 Task: Create a scrum project Celerity. Add to scrum project Celerity a team member softage.4@softage.net and assign as Project Lead. Add to scrum project Celerity a team member softage.1@softage.net
Action: Mouse moved to (175, 44)
Screenshot: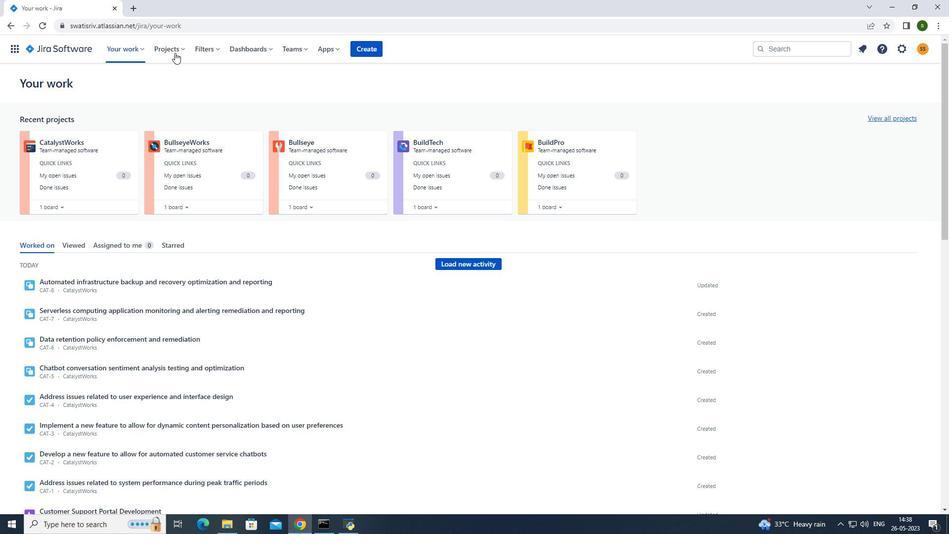 
Action: Mouse pressed left at (175, 44)
Screenshot: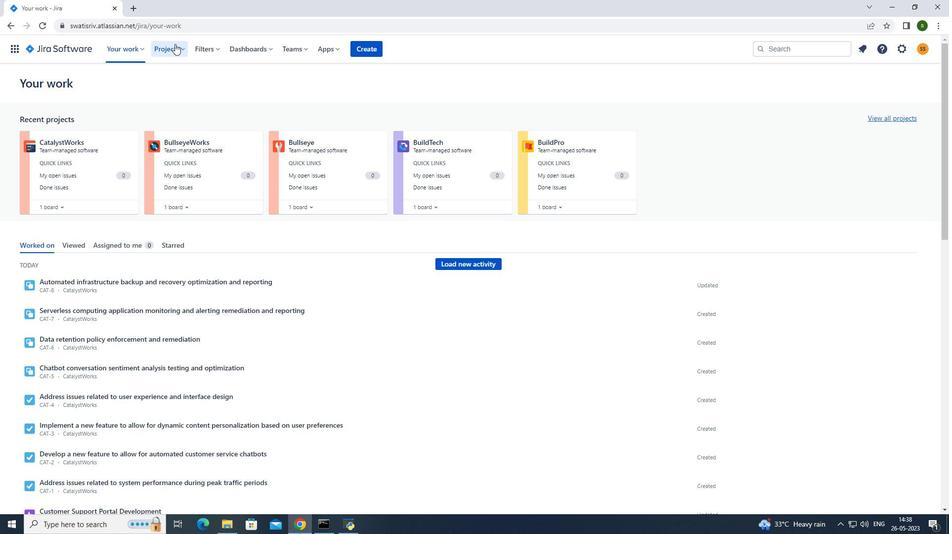 
Action: Mouse moved to (179, 242)
Screenshot: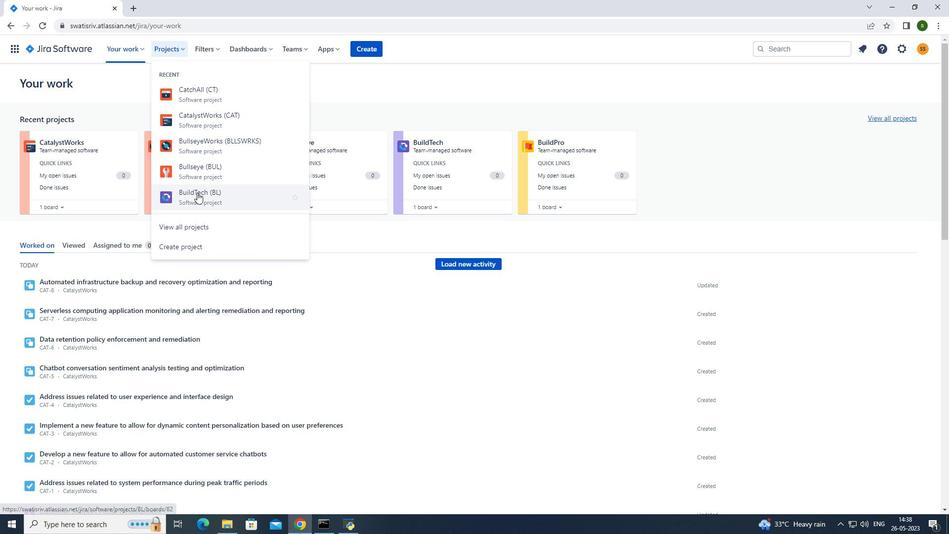 
Action: Mouse pressed left at (179, 242)
Screenshot: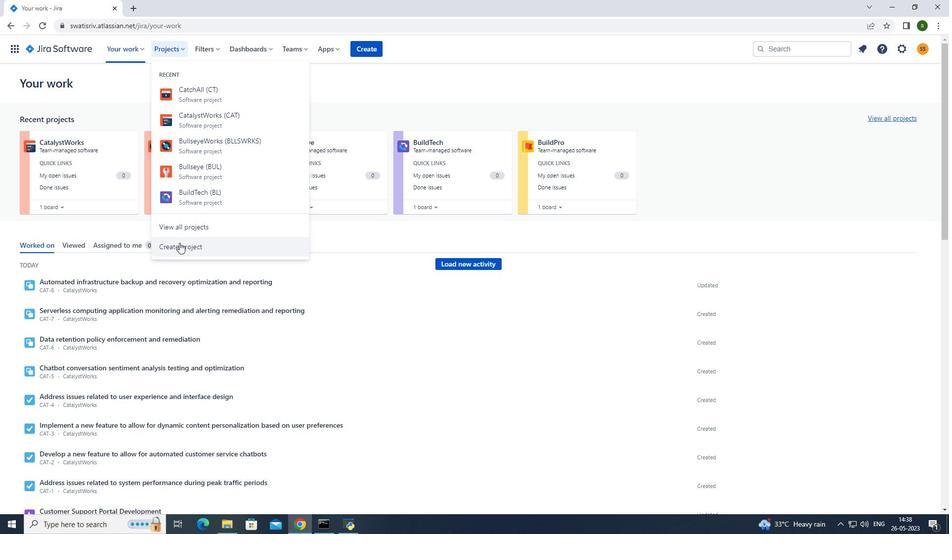 
Action: Mouse moved to (566, 234)
Screenshot: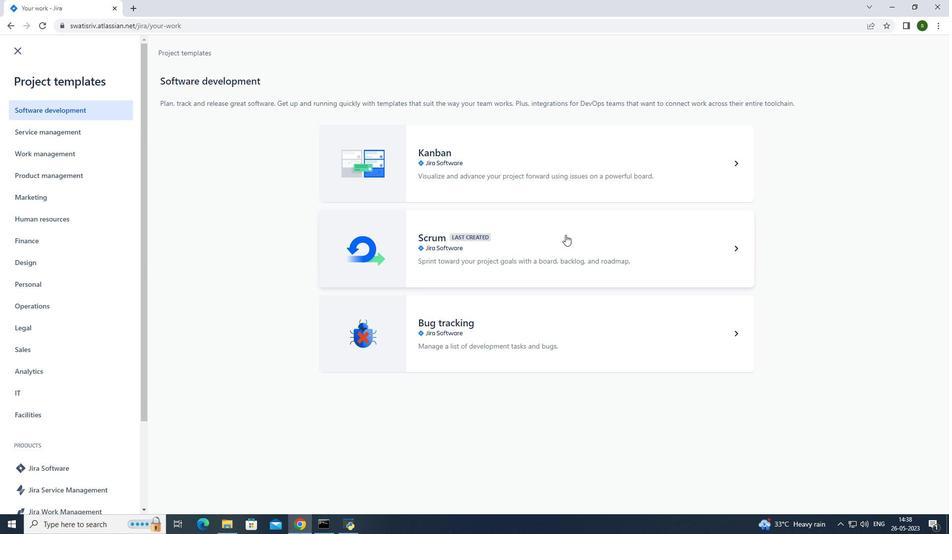 
Action: Mouse pressed left at (566, 234)
Screenshot: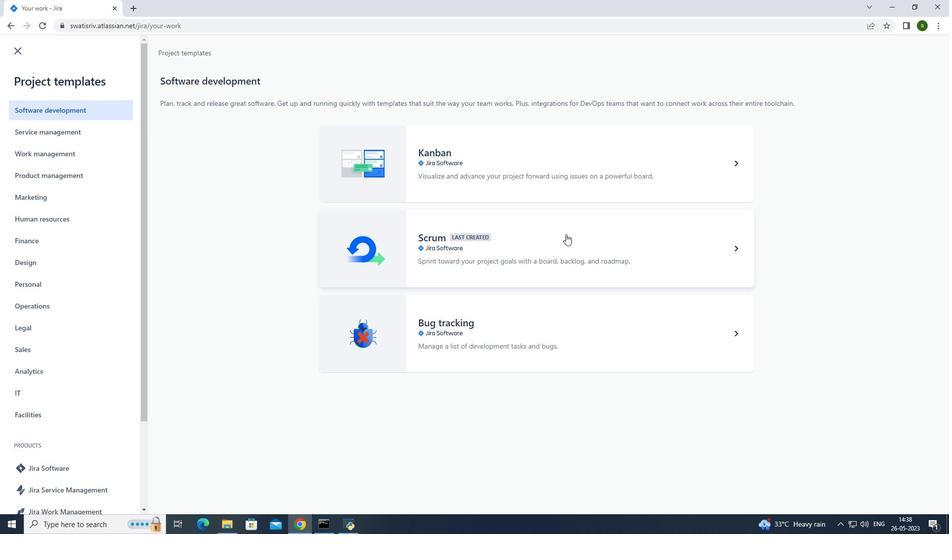 
Action: Mouse moved to (758, 487)
Screenshot: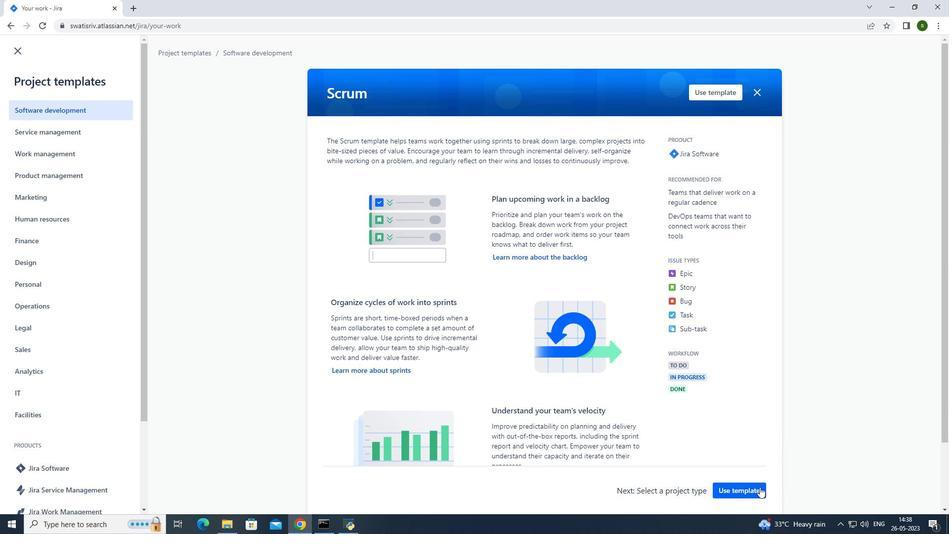 
Action: Mouse pressed left at (758, 487)
Screenshot: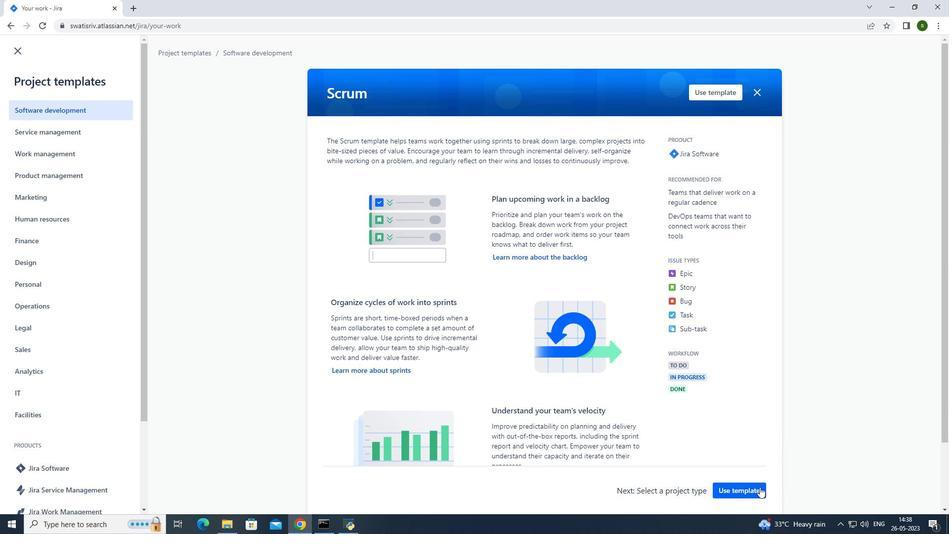 
Action: Mouse moved to (440, 486)
Screenshot: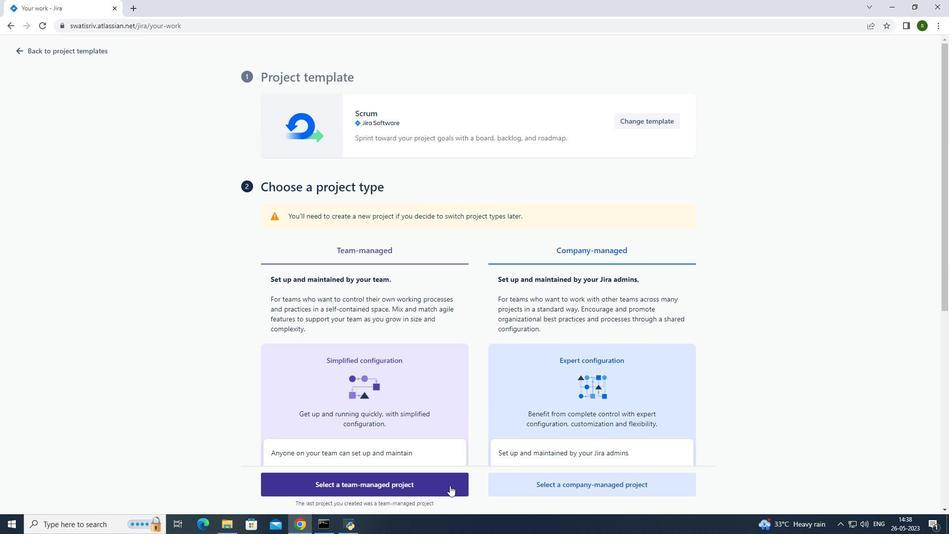 
Action: Mouse pressed left at (440, 486)
Screenshot: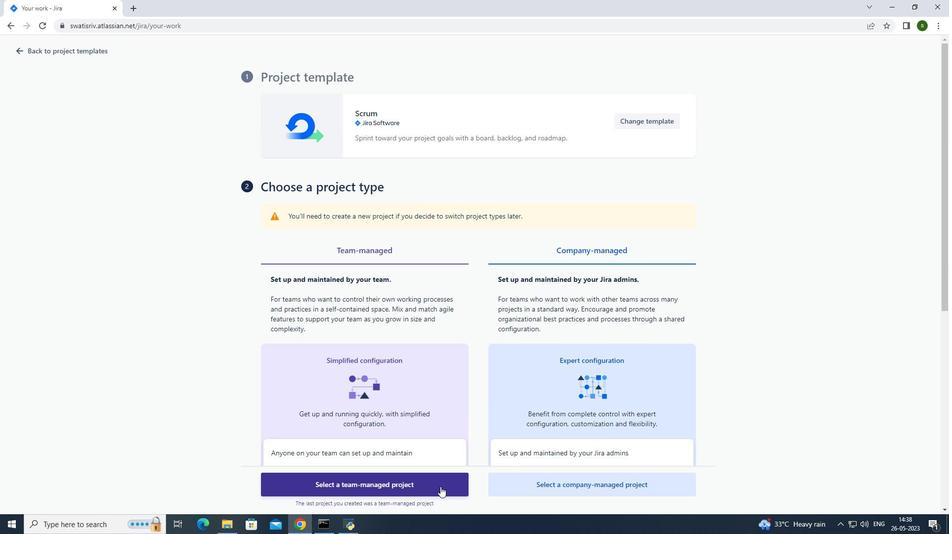 
Action: Mouse moved to (372, 228)
Screenshot: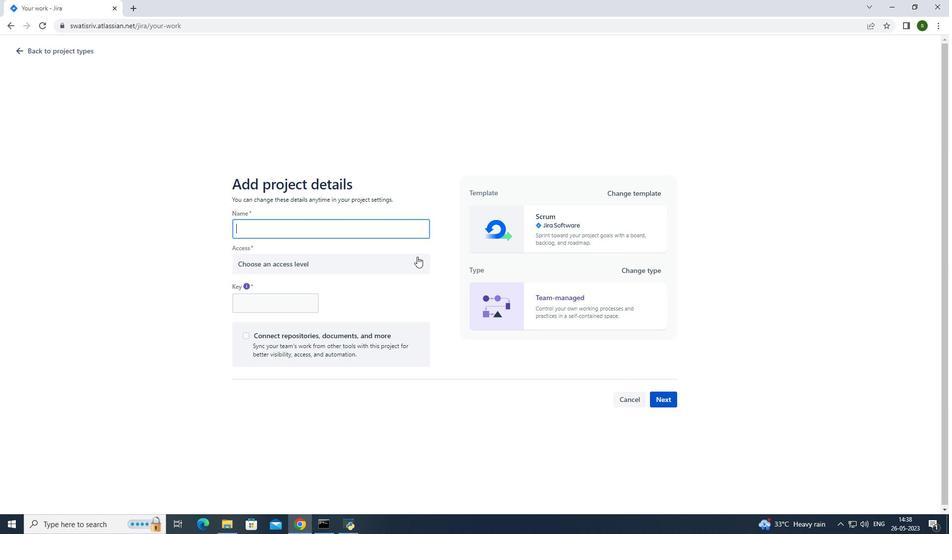 
Action: Mouse pressed left at (372, 228)
Screenshot: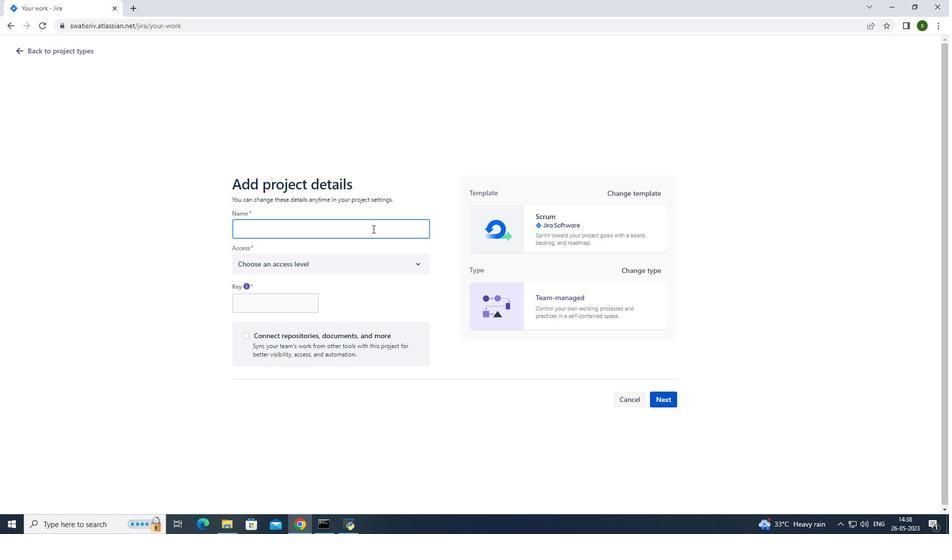 
Action: Key pressed <Key.caps_lock>C<Key.caps_lock>elerity
Screenshot: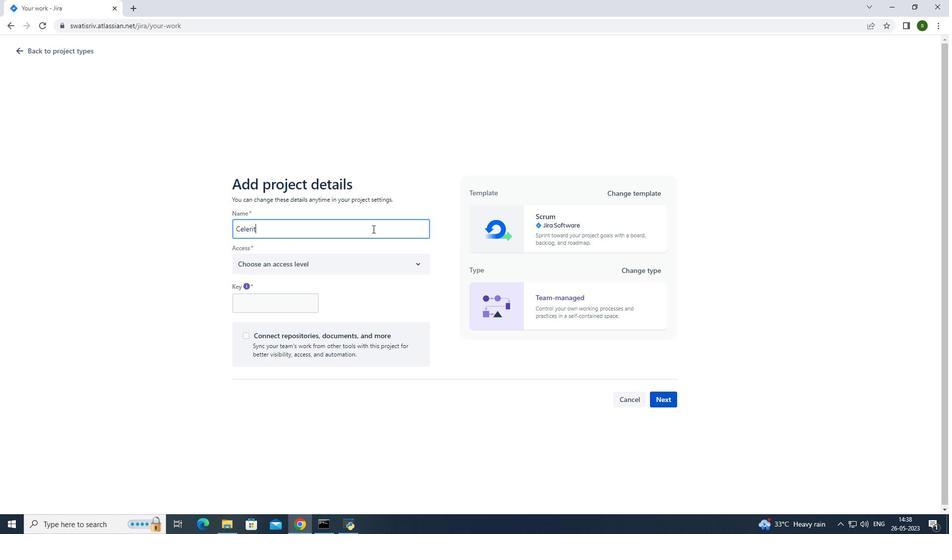 
Action: Mouse moved to (385, 266)
Screenshot: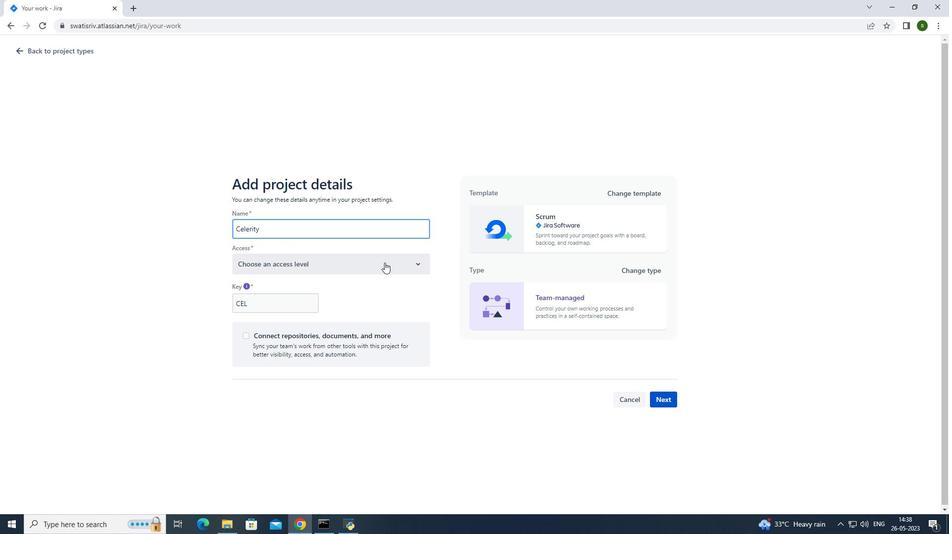 
Action: Mouse pressed left at (385, 266)
Screenshot: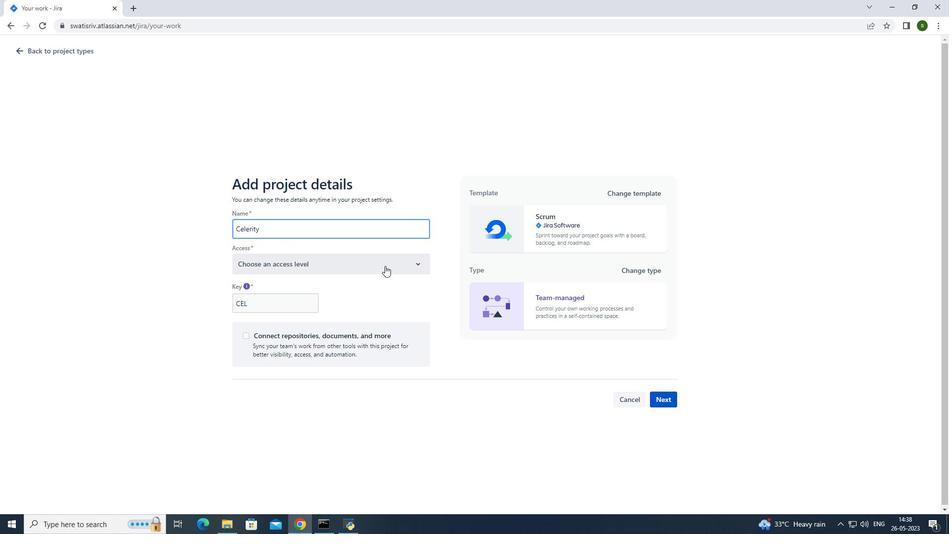 
Action: Mouse moved to (362, 304)
Screenshot: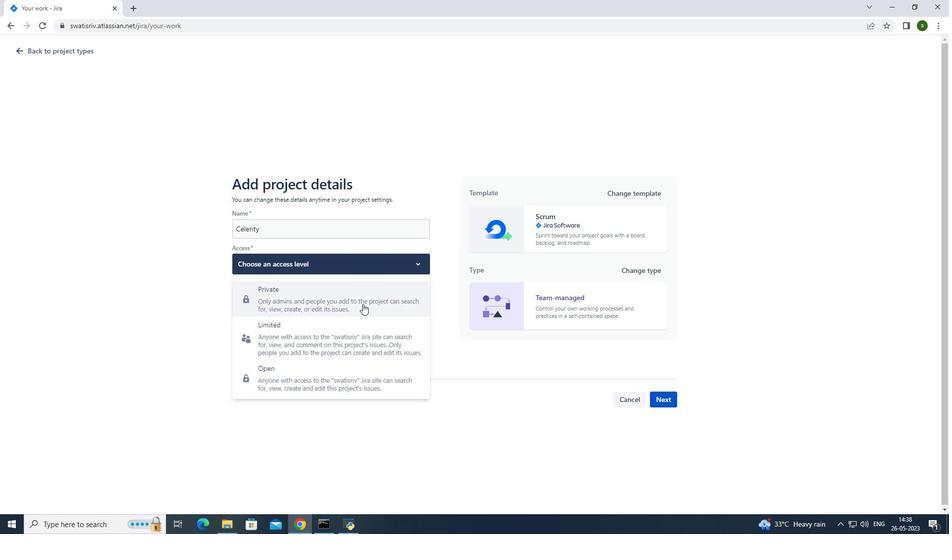 
Action: Mouse pressed left at (362, 304)
Screenshot: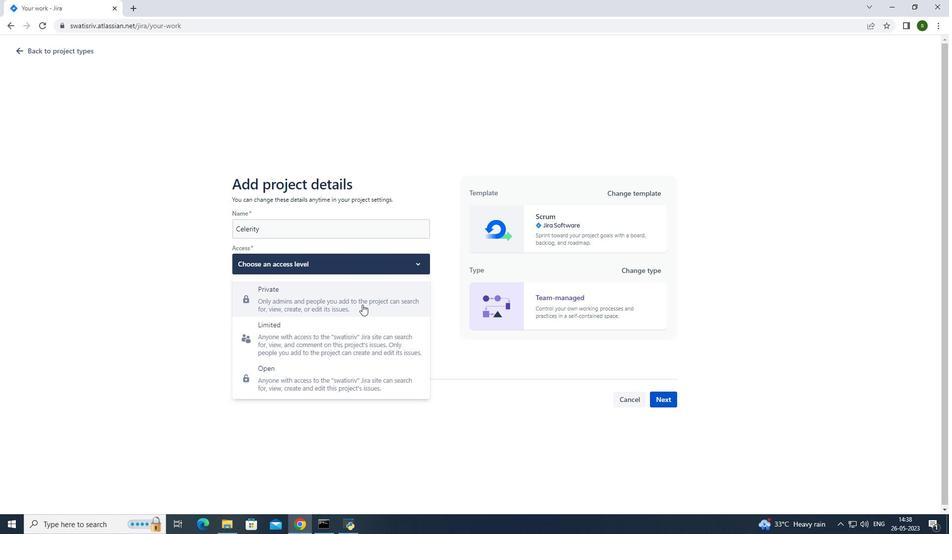 
Action: Mouse moved to (662, 400)
Screenshot: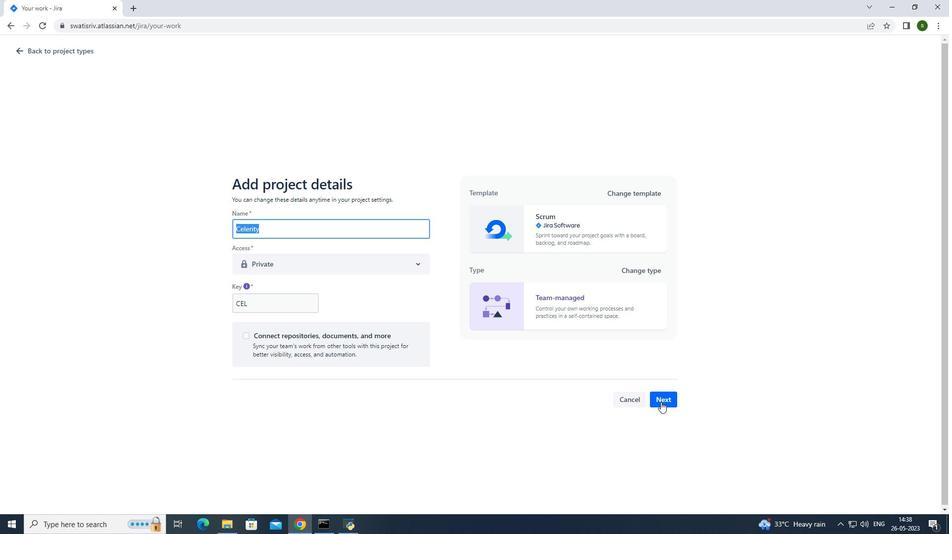 
Action: Mouse pressed left at (662, 400)
Screenshot: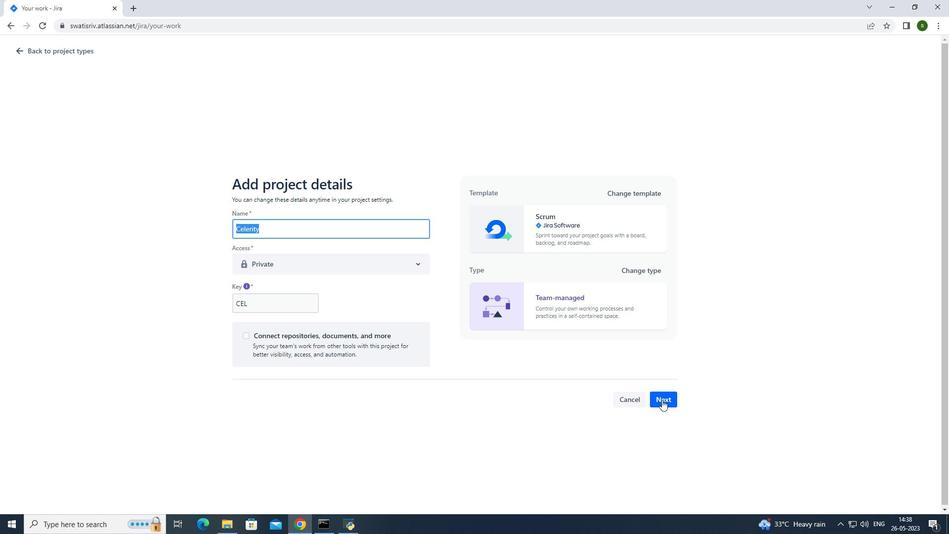 
Action: Mouse moved to (579, 327)
Screenshot: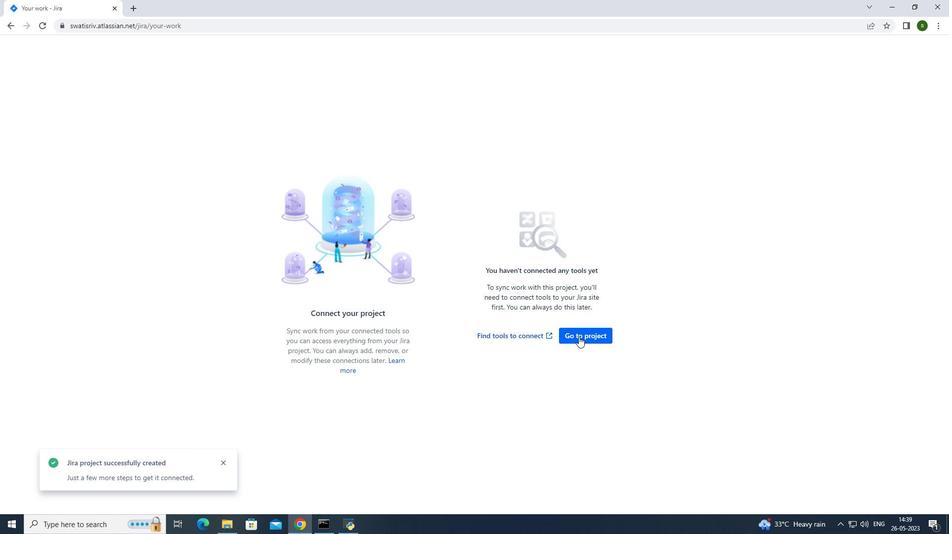 
Action: Mouse pressed left at (579, 327)
Screenshot: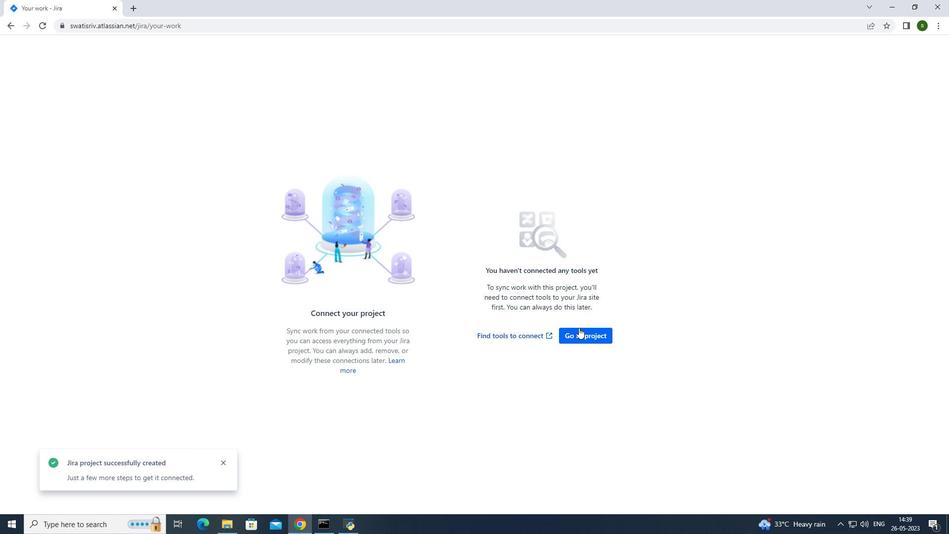 
Action: Mouse moved to (179, 51)
Screenshot: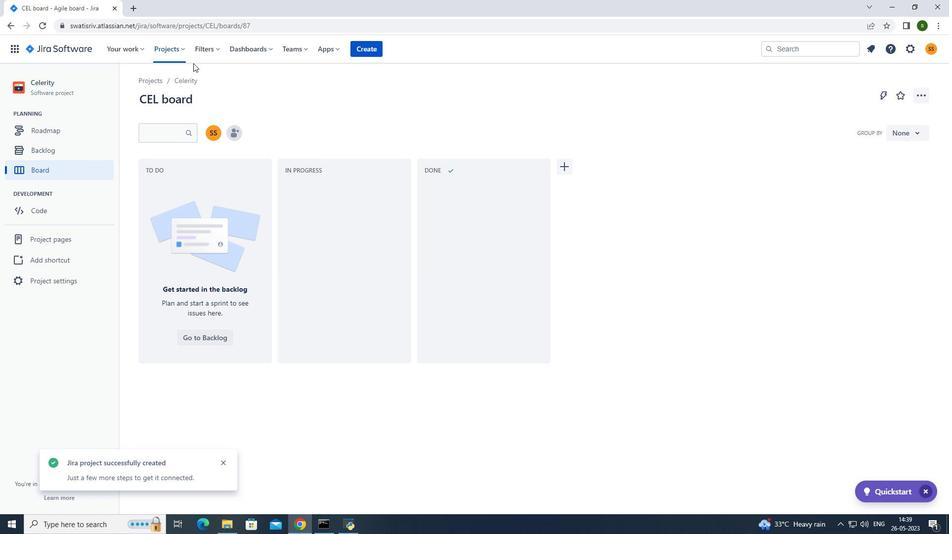
Action: Mouse pressed left at (179, 51)
Screenshot: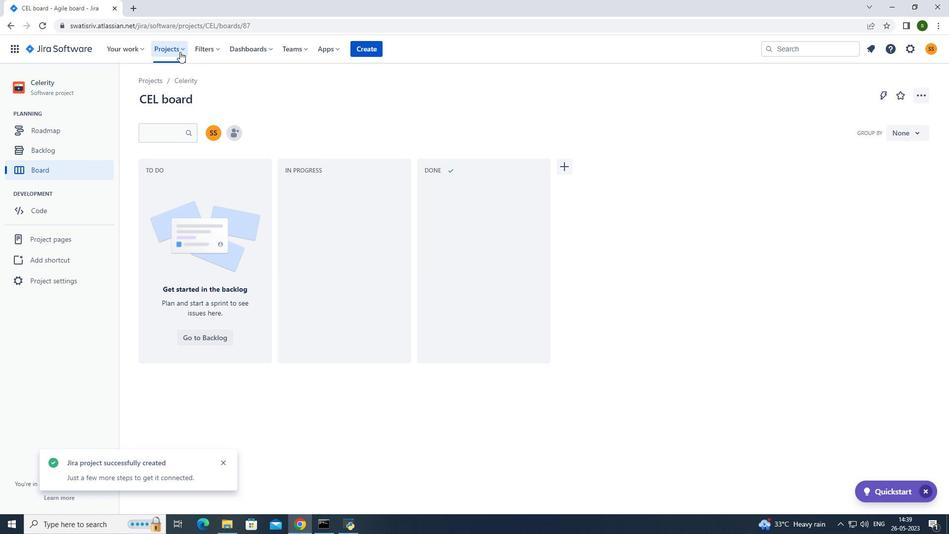 
Action: Mouse moved to (205, 95)
Screenshot: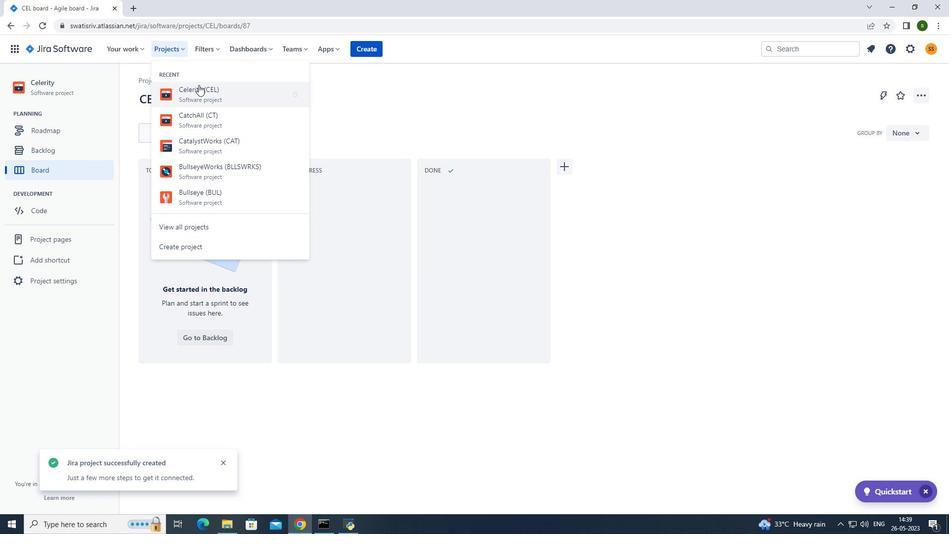 
Action: Mouse pressed left at (205, 95)
Screenshot: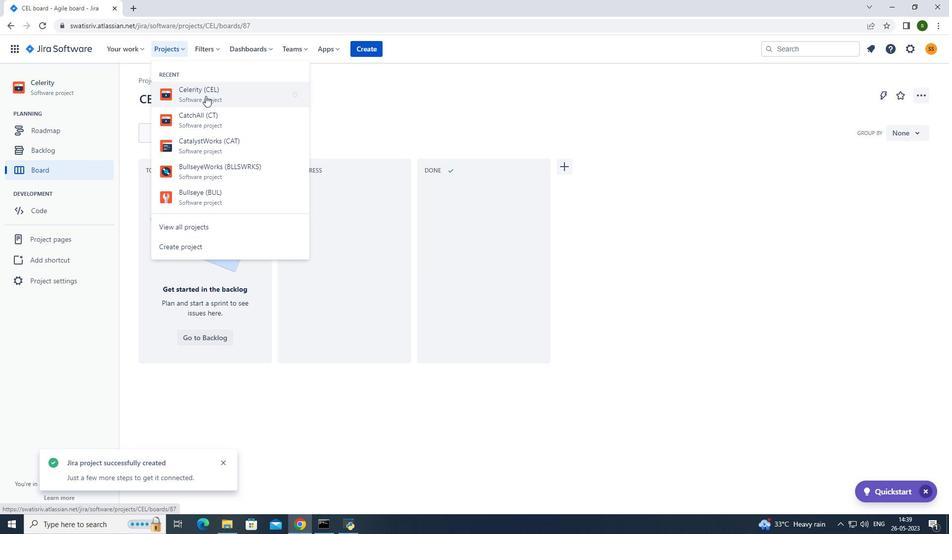 
Action: Mouse moved to (52, 156)
Screenshot: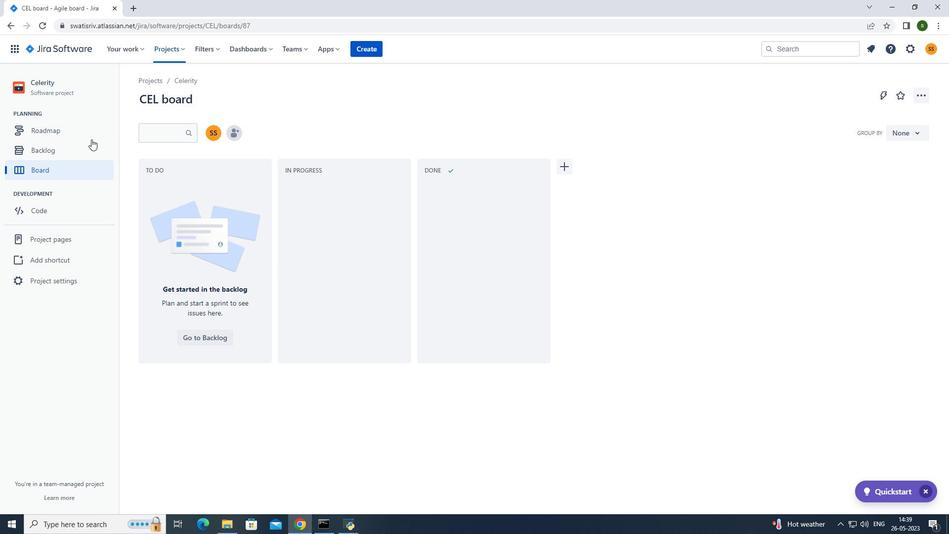
Action: Mouse pressed left at (52, 156)
Screenshot: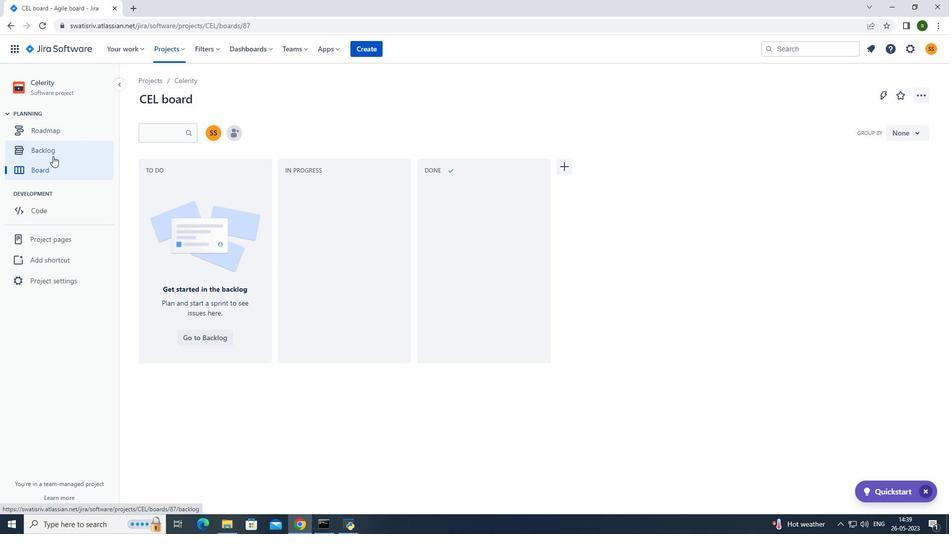 
Action: Mouse moved to (165, 46)
Screenshot: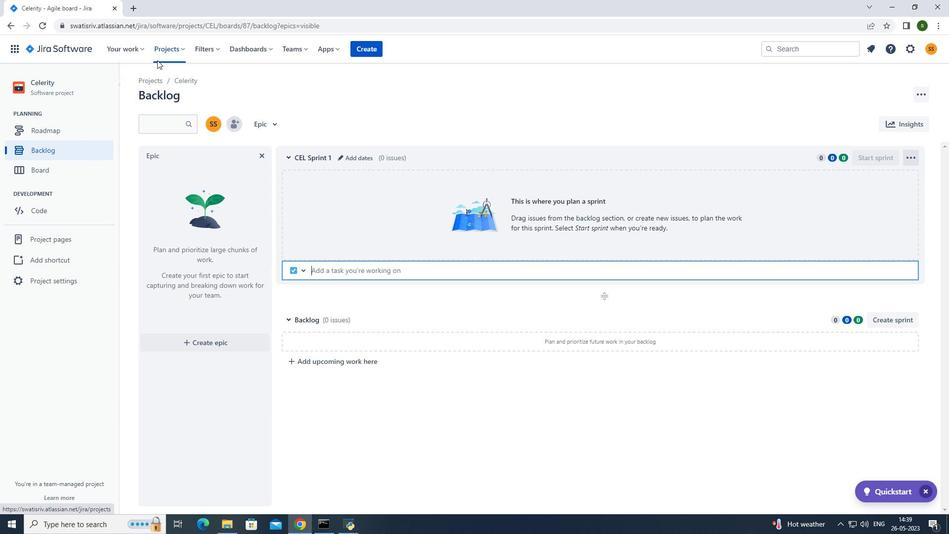 
Action: Mouse pressed left at (165, 46)
Screenshot: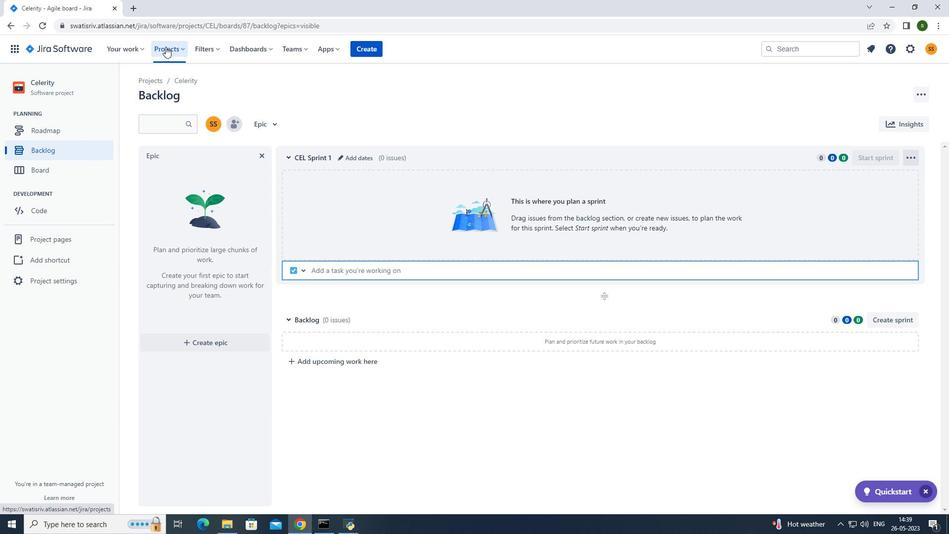 
Action: Mouse moved to (202, 90)
Screenshot: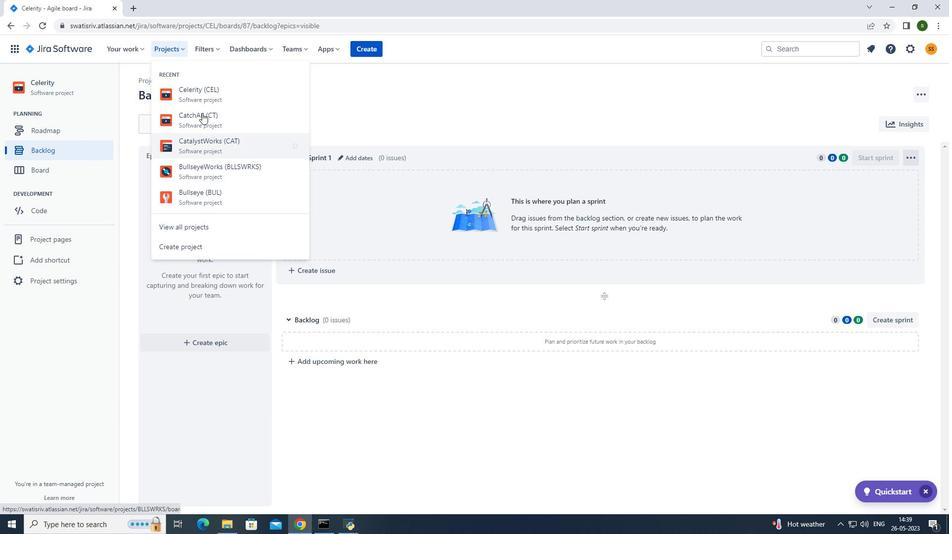 
Action: Mouse pressed left at (202, 90)
Screenshot: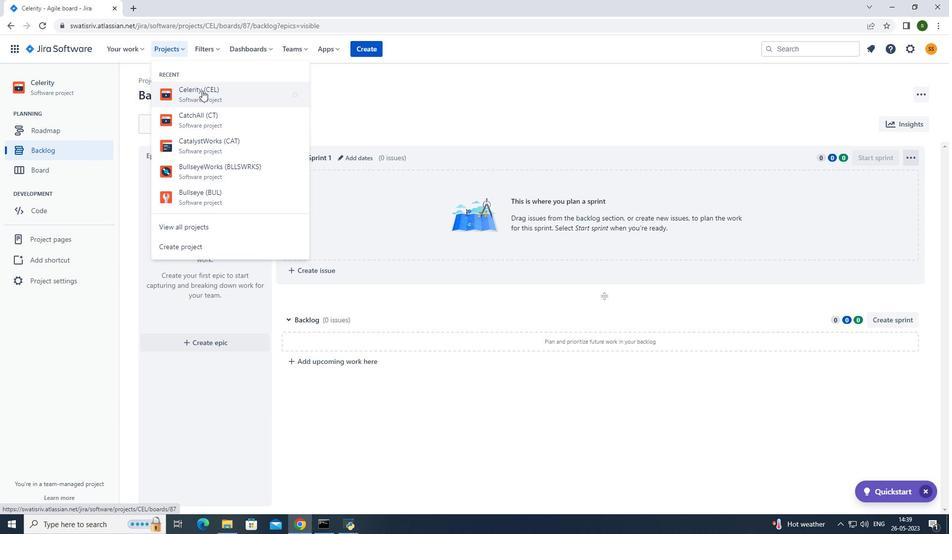 
Action: Mouse moved to (229, 126)
Screenshot: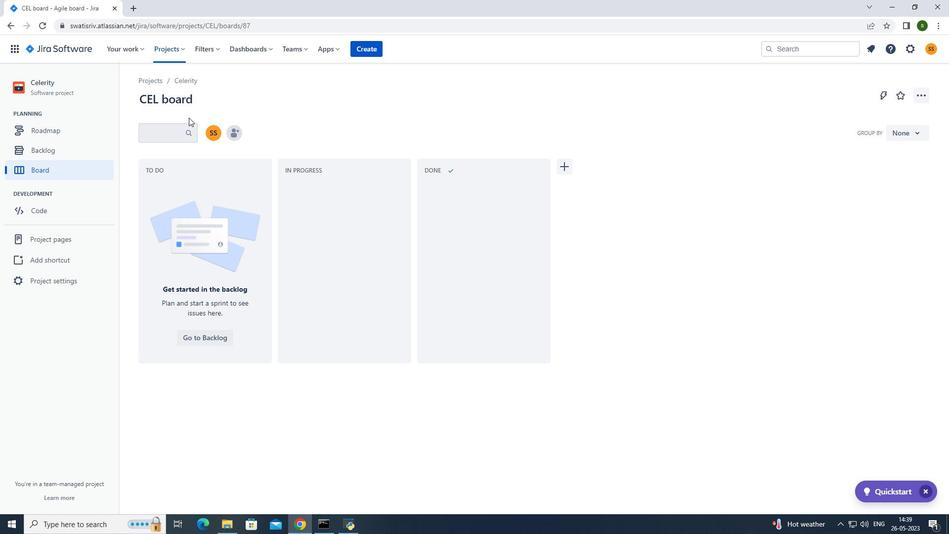 
Action: Mouse pressed left at (229, 126)
Screenshot: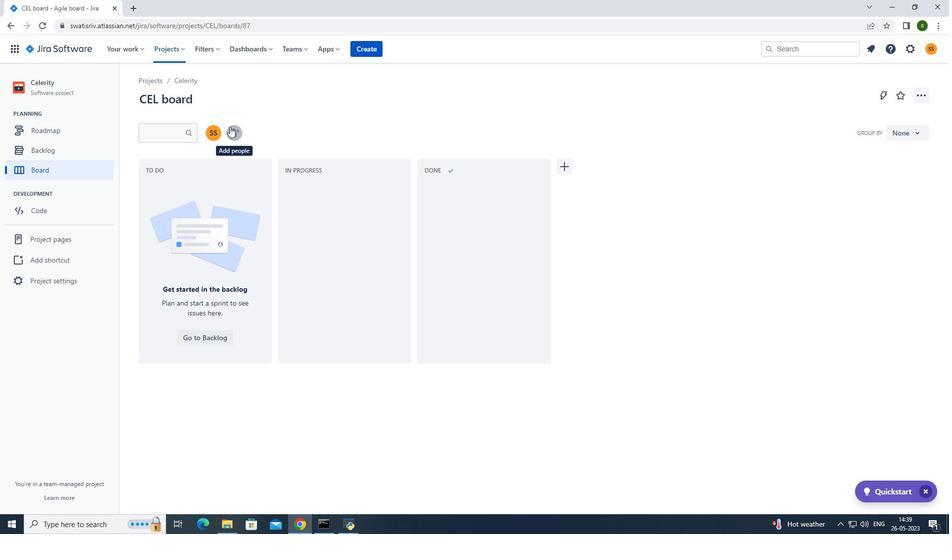 
Action: Mouse moved to (449, 110)
Screenshot: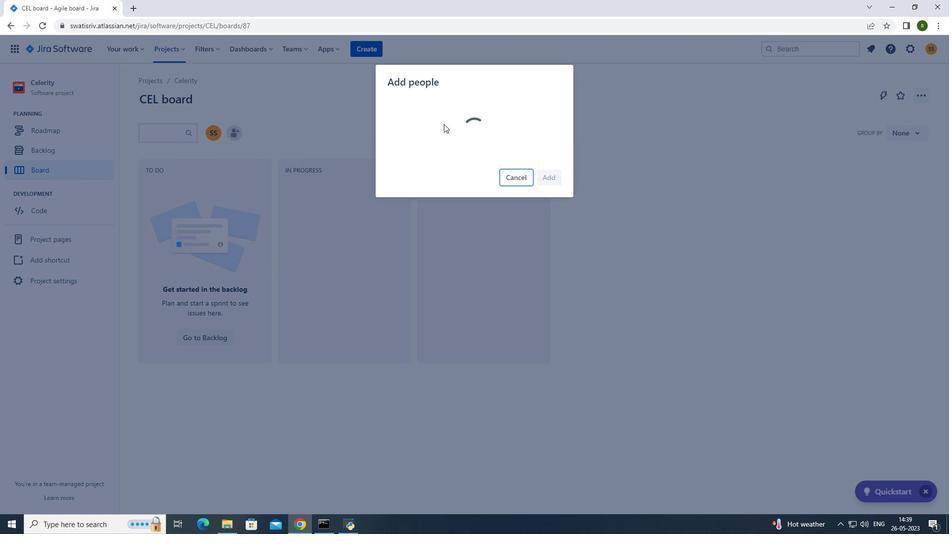 
Action: Mouse pressed left at (449, 110)
Screenshot: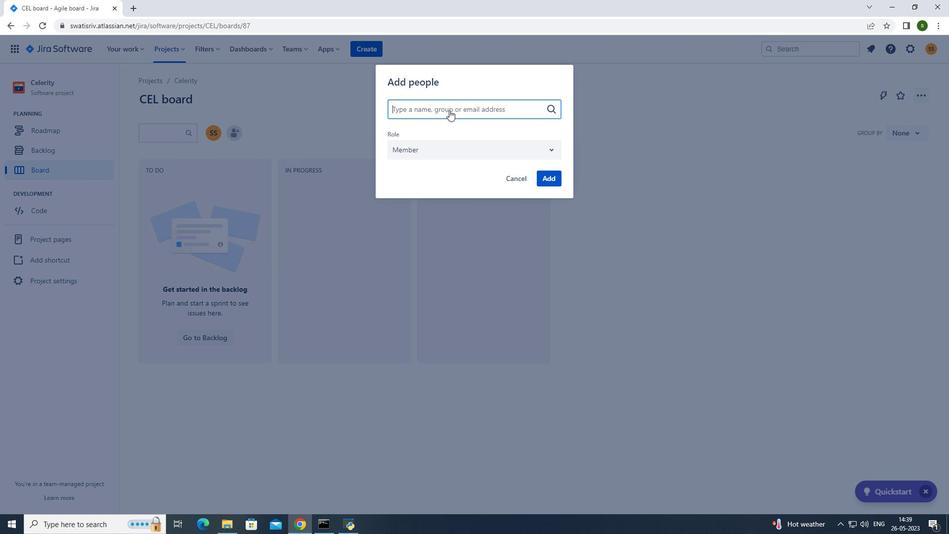 
Action: Mouse moved to (449, 110)
Screenshot: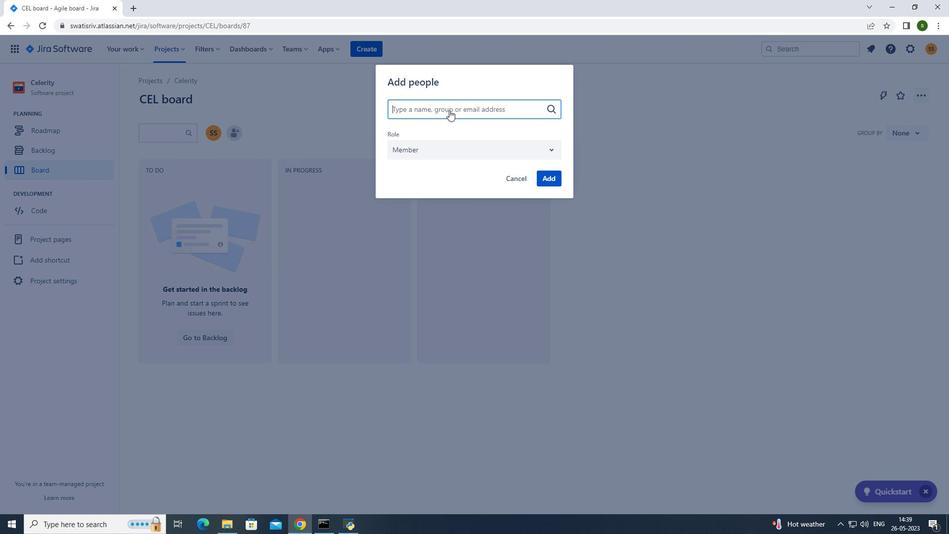 
Action: Key pressed softage.4<Key.shift>@softage.net
Screenshot: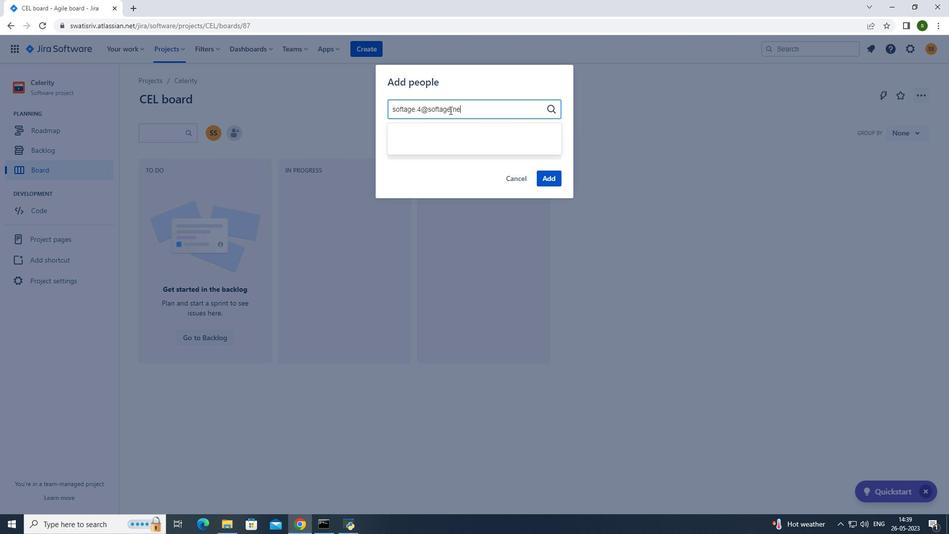 
Action: Mouse moved to (455, 135)
Screenshot: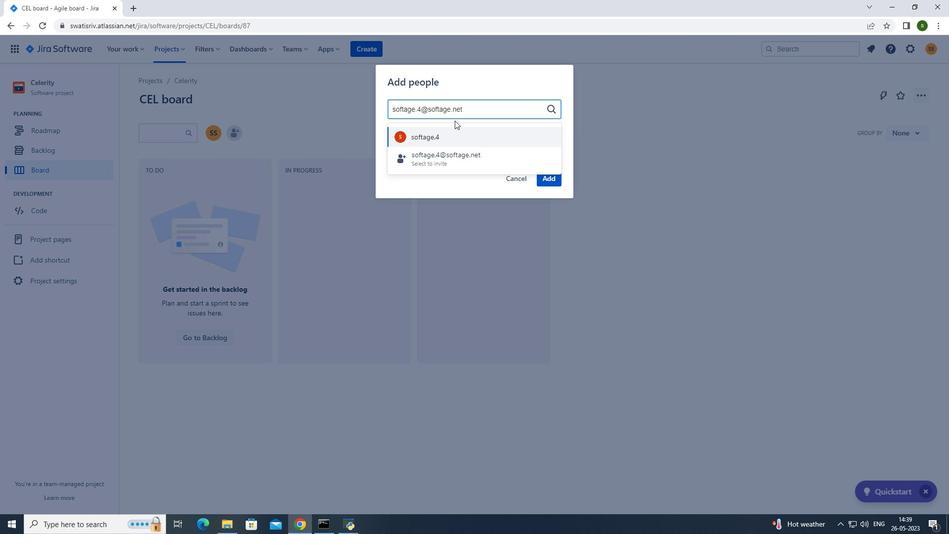 
Action: Mouse pressed left at (455, 135)
Screenshot: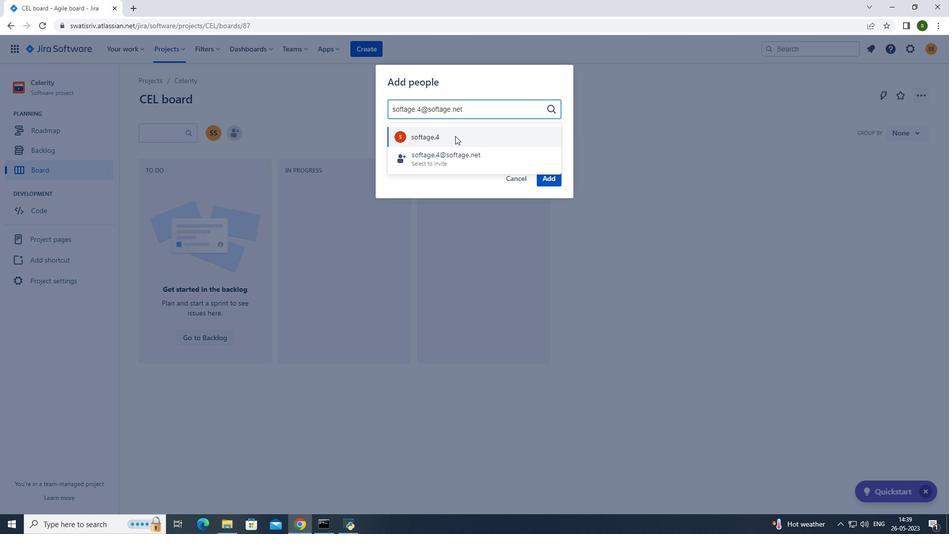 
Action: Mouse moved to (557, 181)
Screenshot: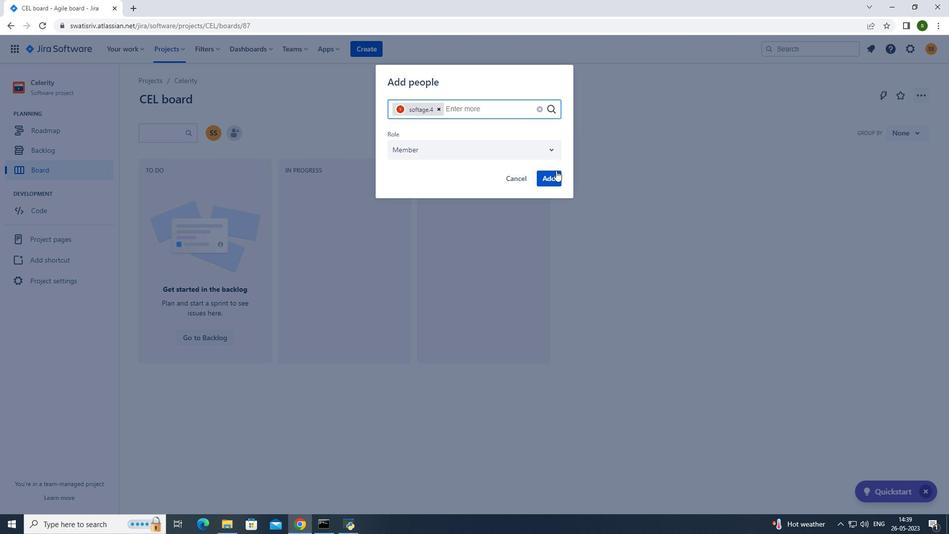 
Action: Mouse pressed left at (557, 181)
Screenshot: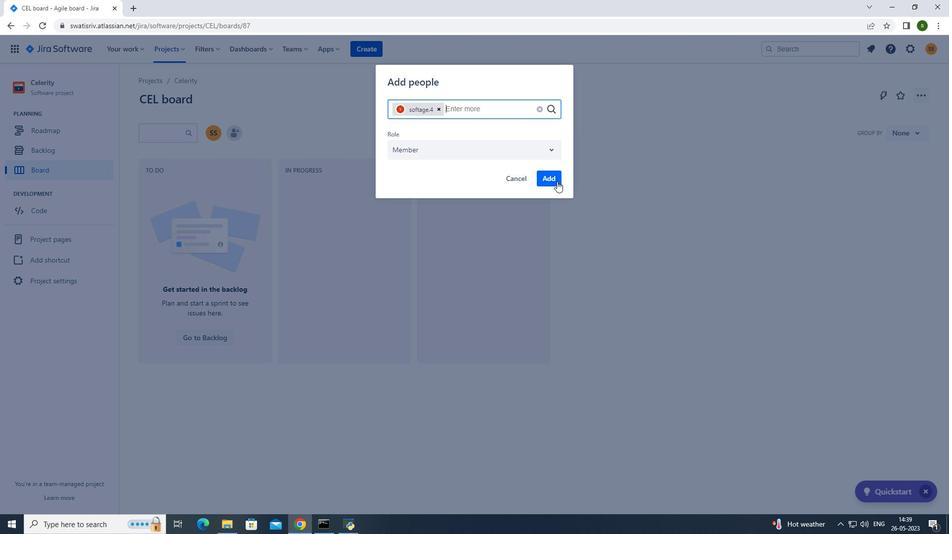 
Action: Mouse moved to (178, 48)
Screenshot: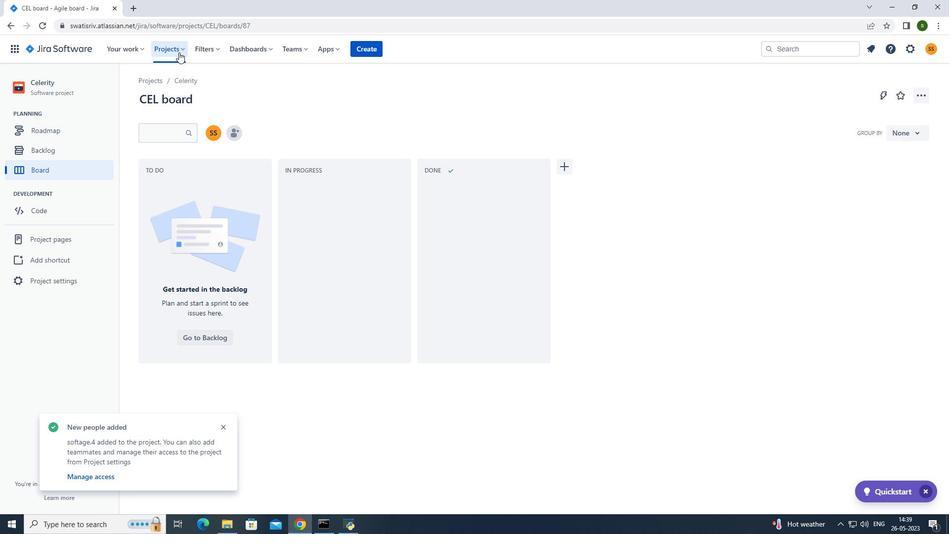 
Action: Mouse pressed left at (178, 48)
Screenshot: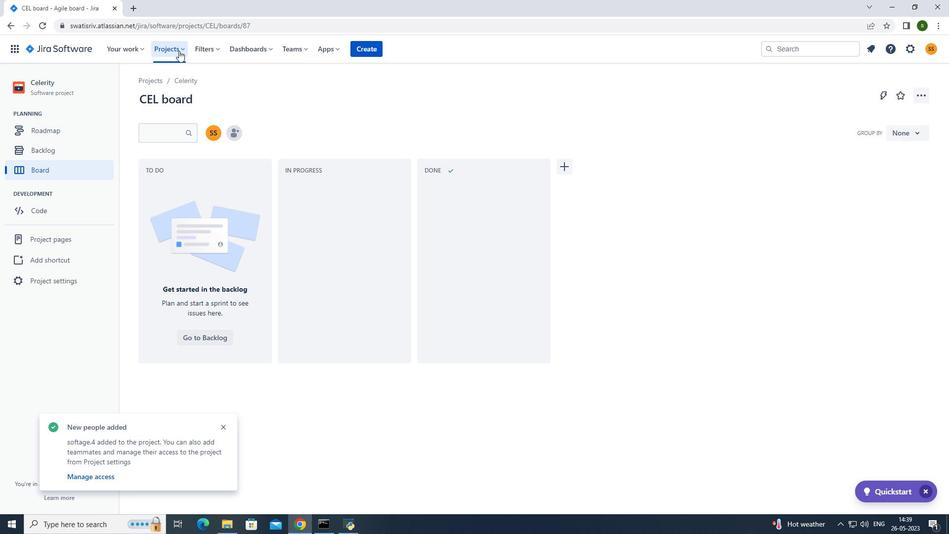 
Action: Mouse moved to (203, 98)
Screenshot: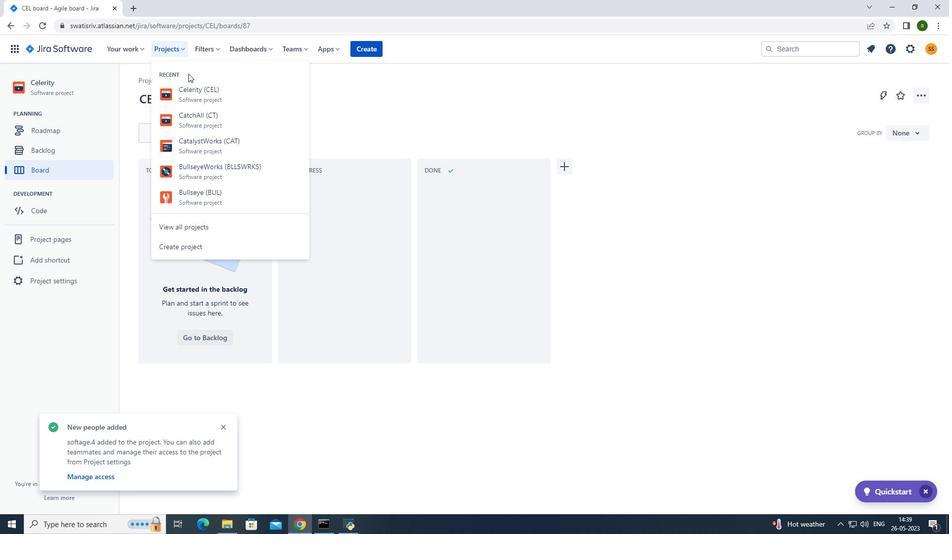 
Action: Mouse pressed left at (203, 98)
Screenshot: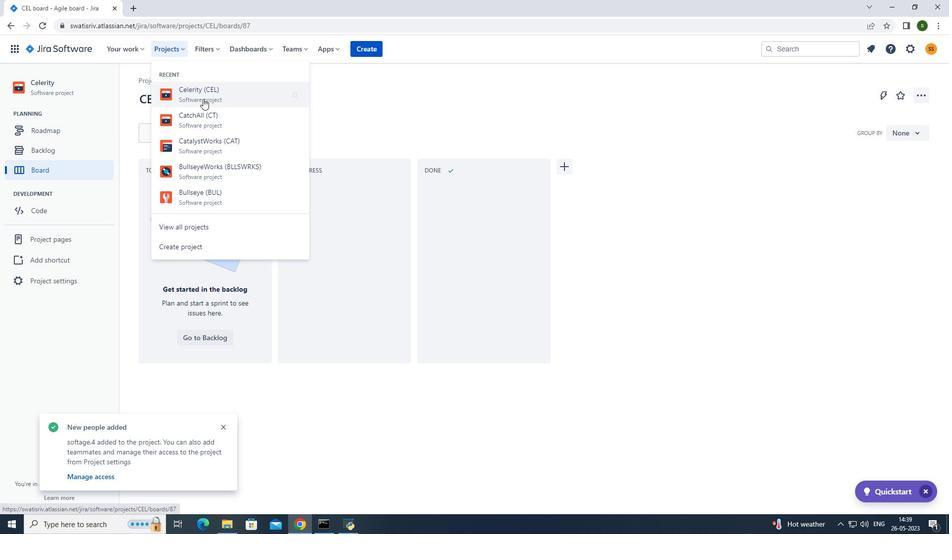 
Action: Mouse moved to (47, 285)
Screenshot: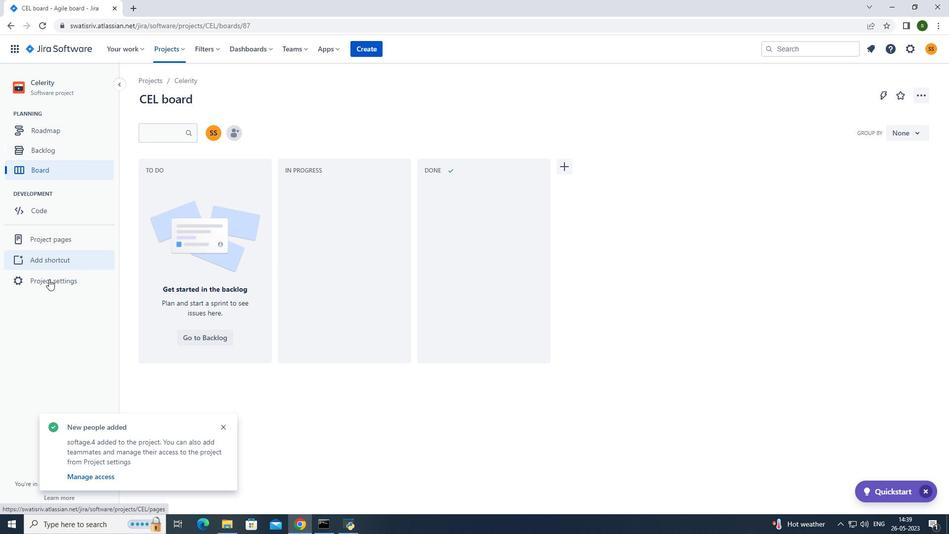 
Action: Mouse pressed left at (47, 285)
Screenshot: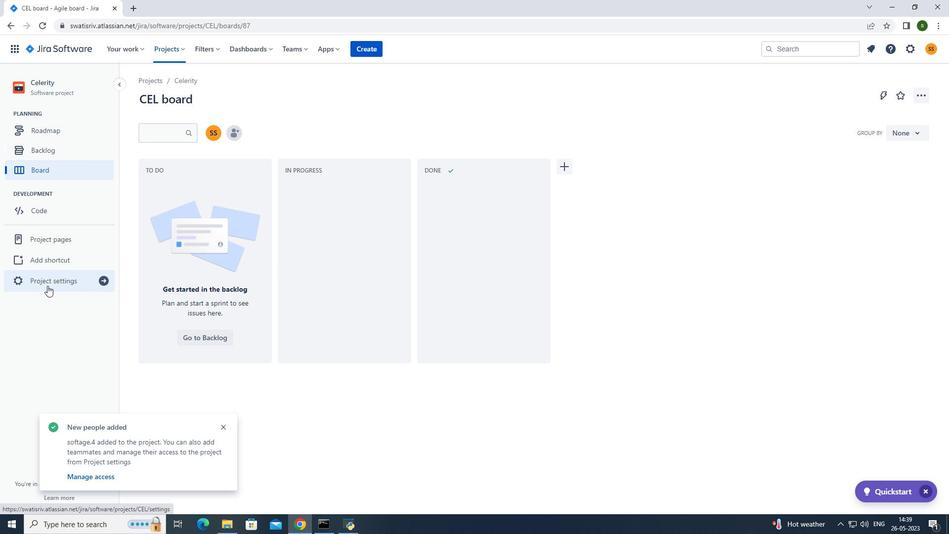 
Action: Mouse moved to (479, 352)
Screenshot: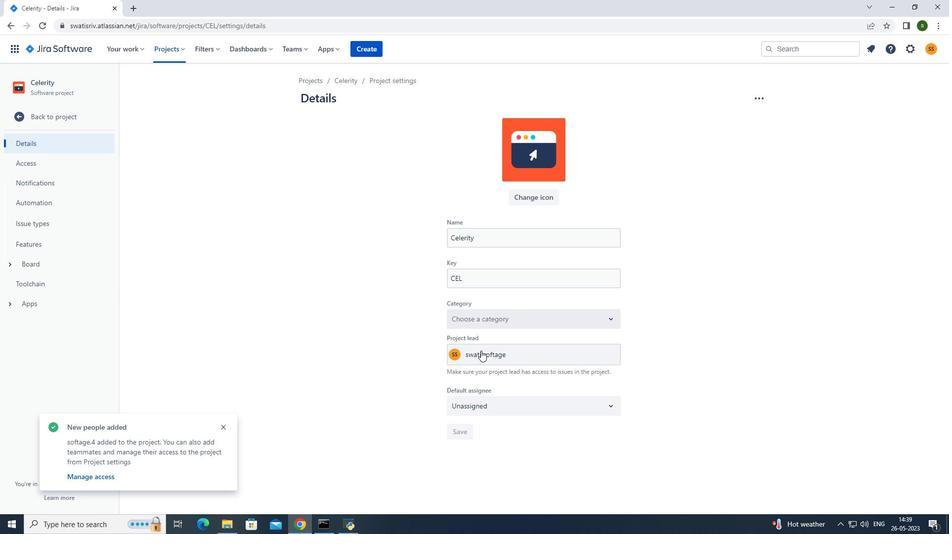 
Action: Mouse pressed left at (479, 352)
Screenshot: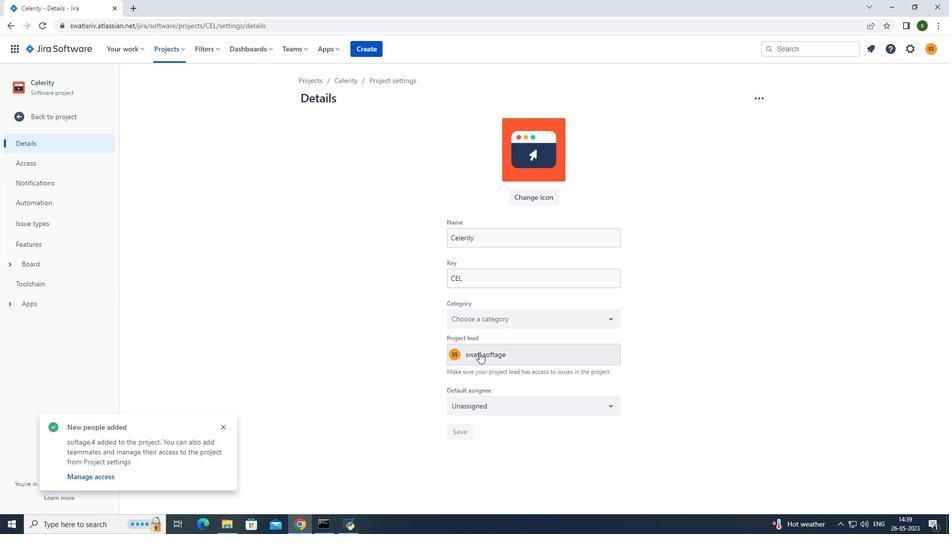 
Action: Mouse moved to (479, 353)
Screenshot: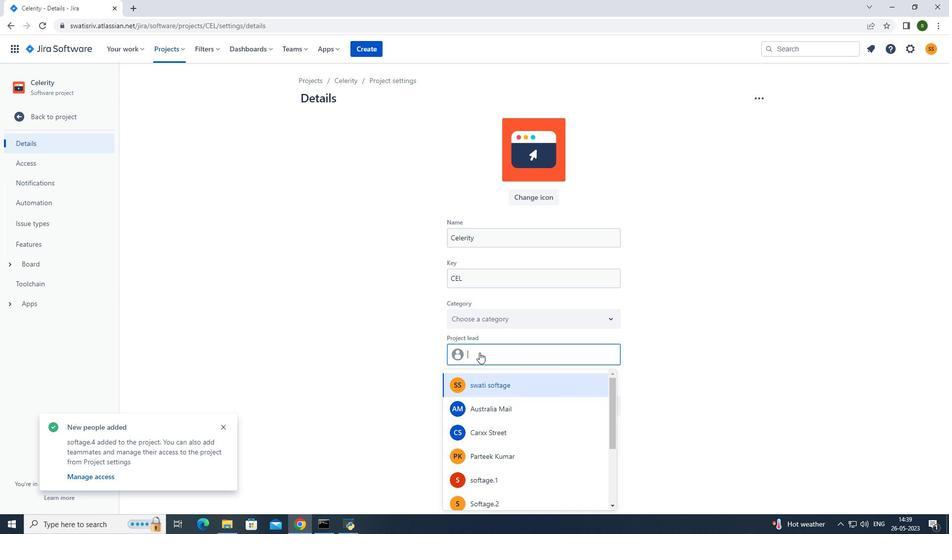 
Action: Key pressed softage.4<Key.shift>@softage.net
Screenshot: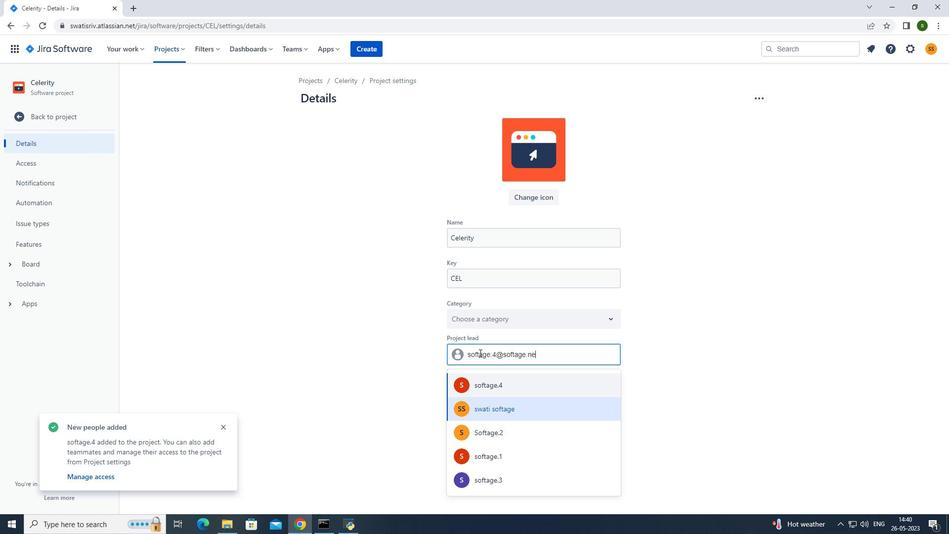 
Action: Mouse moved to (495, 378)
Screenshot: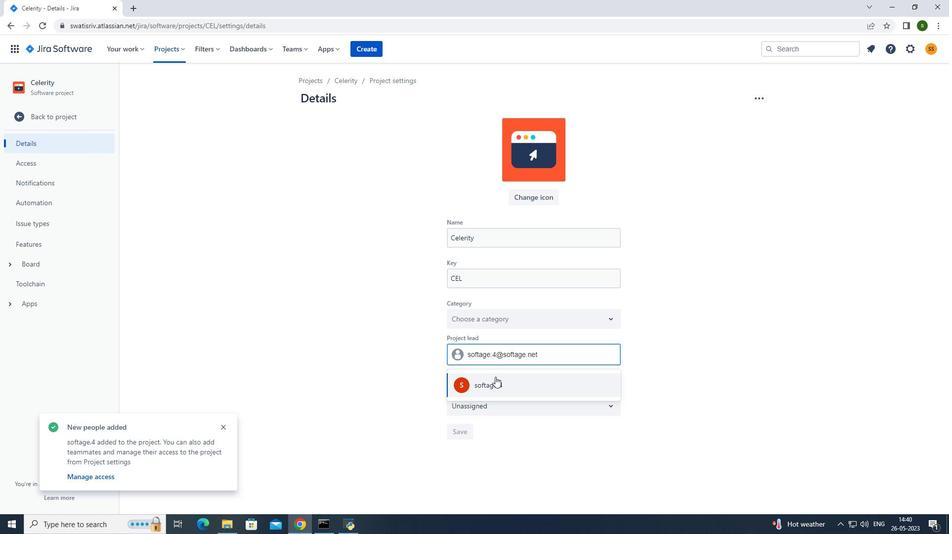 
Action: Mouse pressed left at (495, 378)
Screenshot: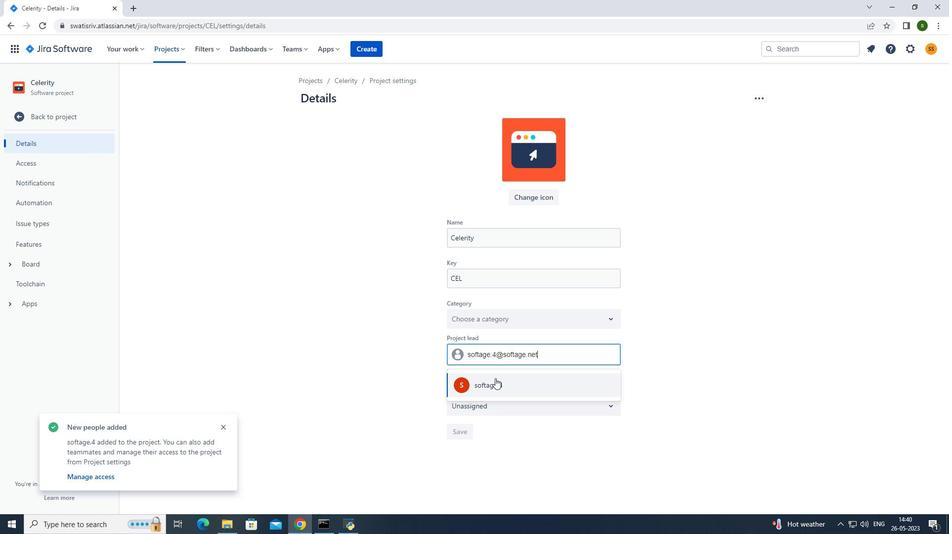 
Action: Mouse moved to (460, 435)
Screenshot: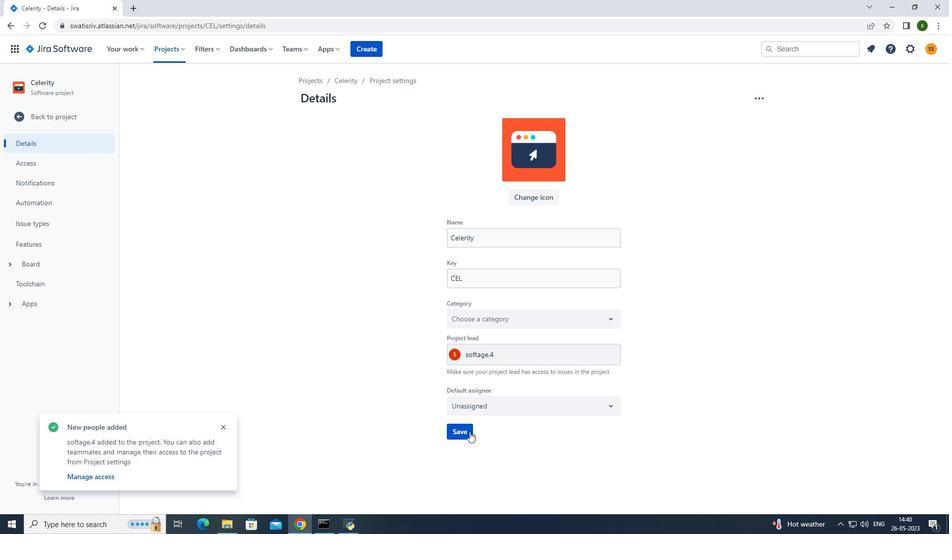 
Action: Mouse pressed left at (460, 435)
Screenshot: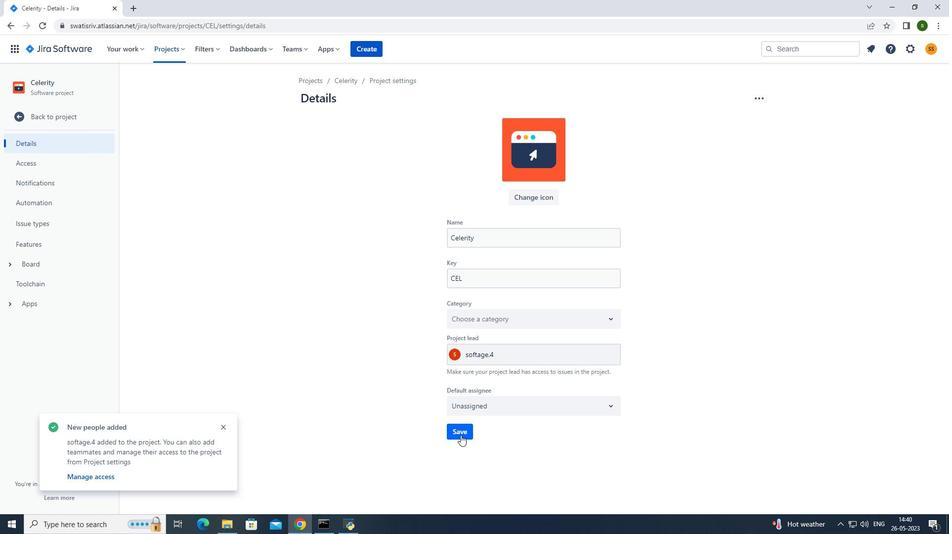 
Action: Mouse moved to (172, 52)
Screenshot: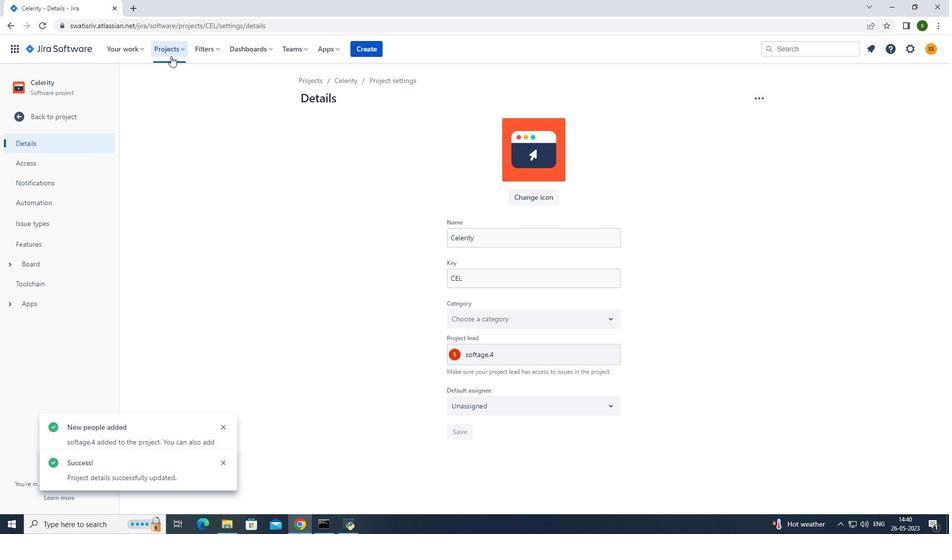
Action: Mouse pressed left at (172, 52)
Screenshot: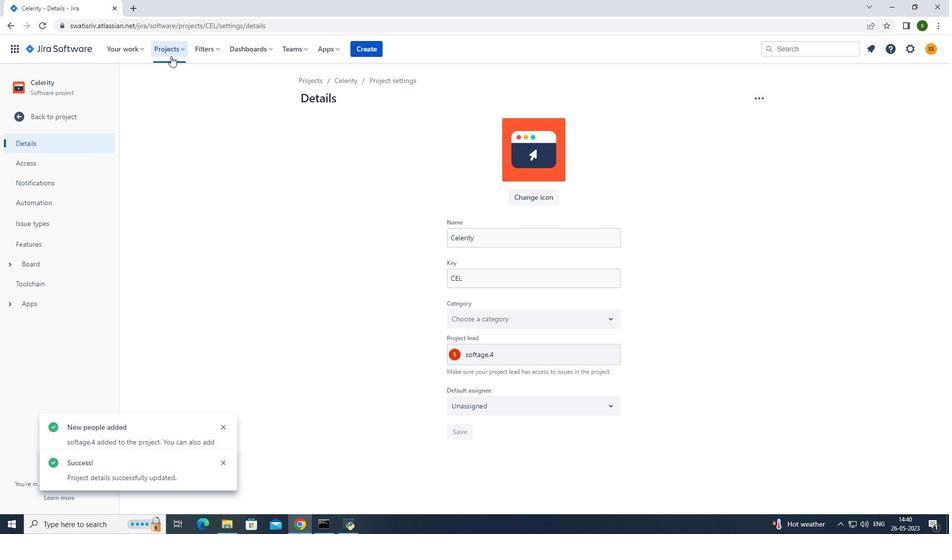 
Action: Mouse moved to (187, 100)
Screenshot: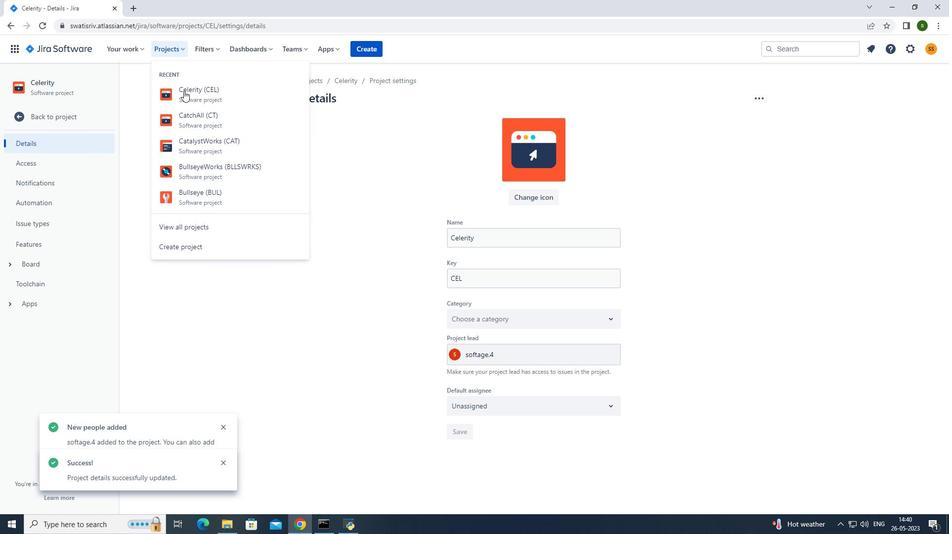 
Action: Mouse pressed left at (187, 100)
Screenshot: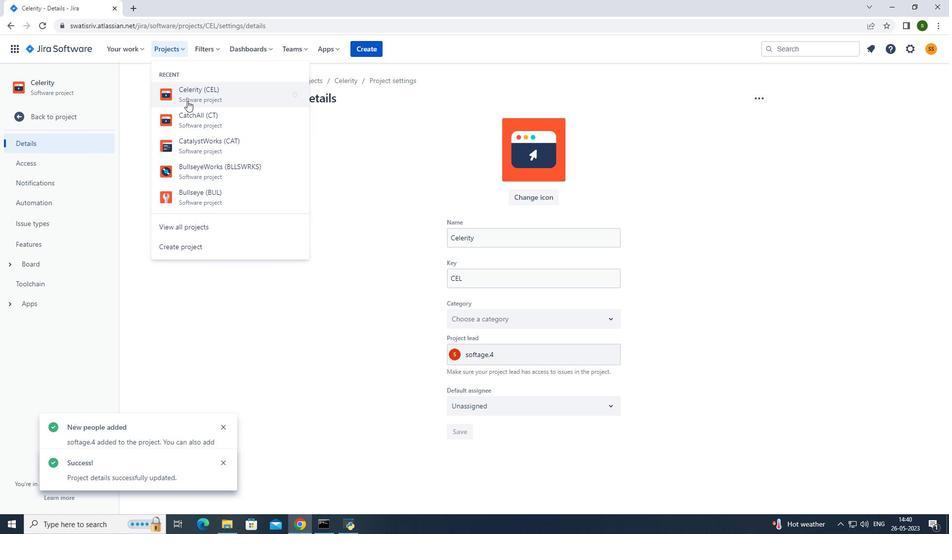 
Action: Mouse moved to (235, 130)
Screenshot: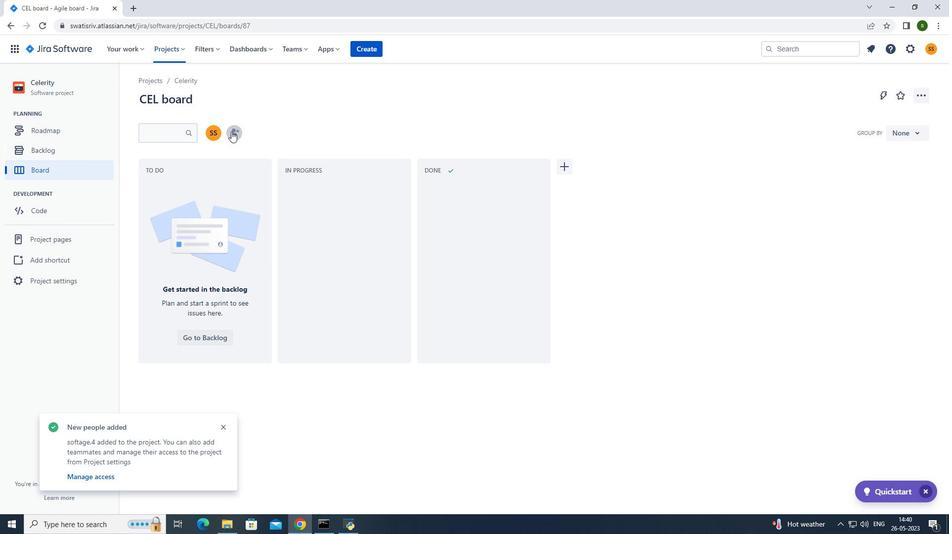 
Action: Mouse pressed left at (235, 130)
Screenshot: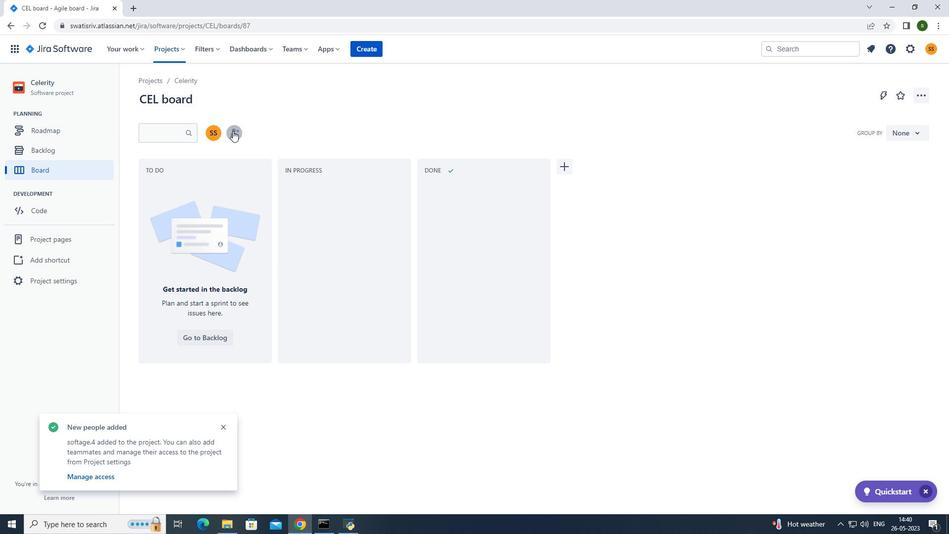 
Action: Mouse moved to (437, 106)
Screenshot: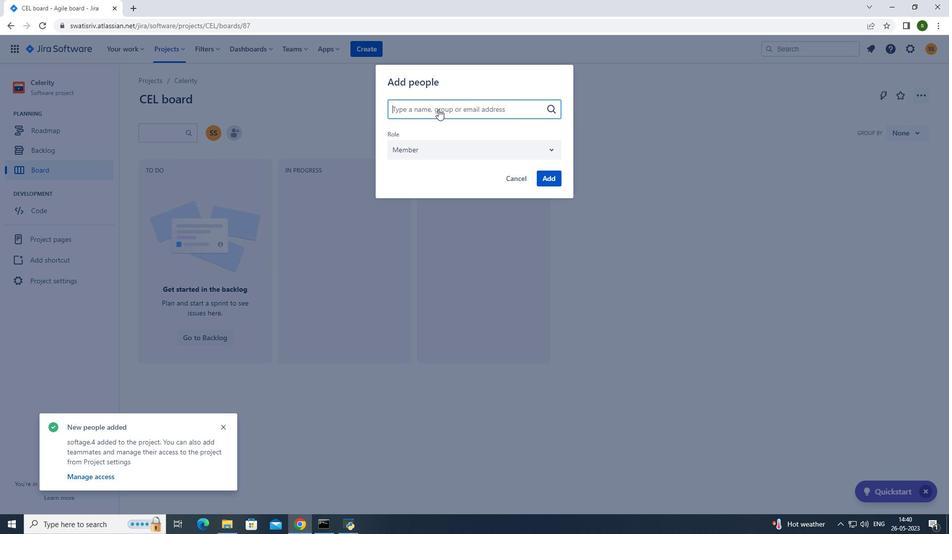 
Action: Mouse pressed left at (437, 106)
Screenshot: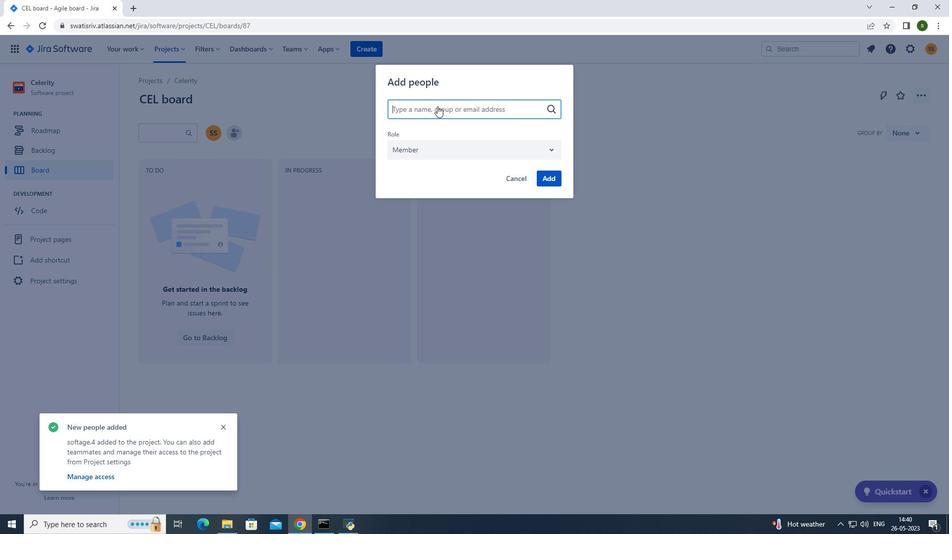 
Action: Key pressed softage.1<Key.shift>@softage.net
Screenshot: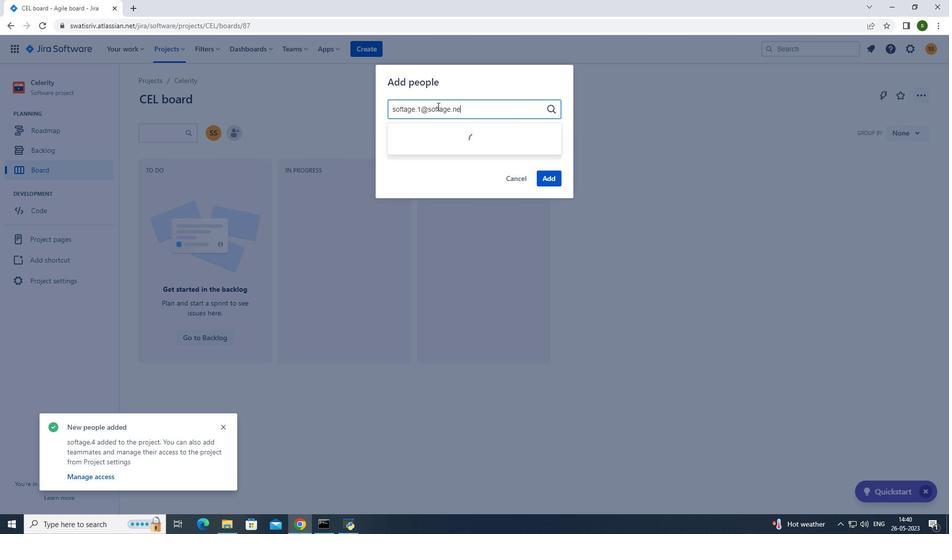 
Action: Mouse moved to (425, 140)
Screenshot: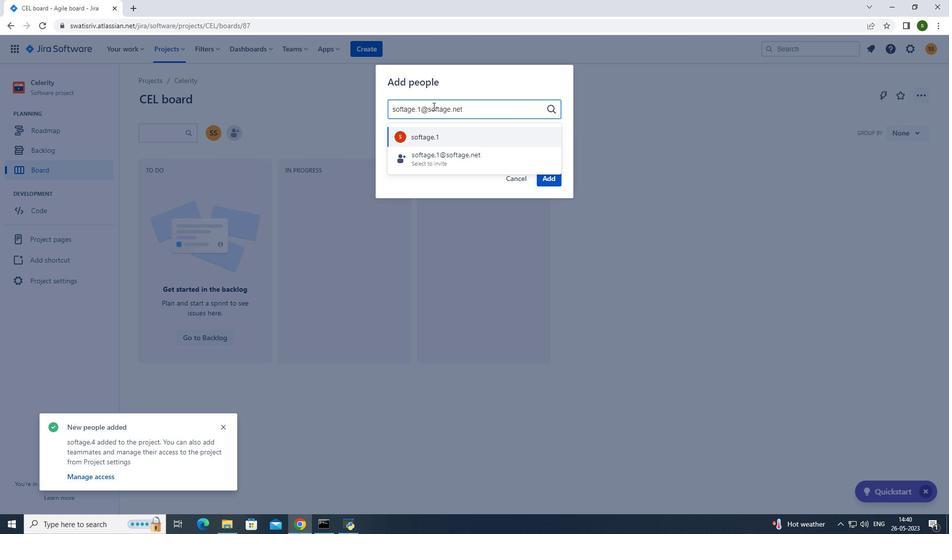 
Action: Mouse pressed left at (425, 140)
Screenshot: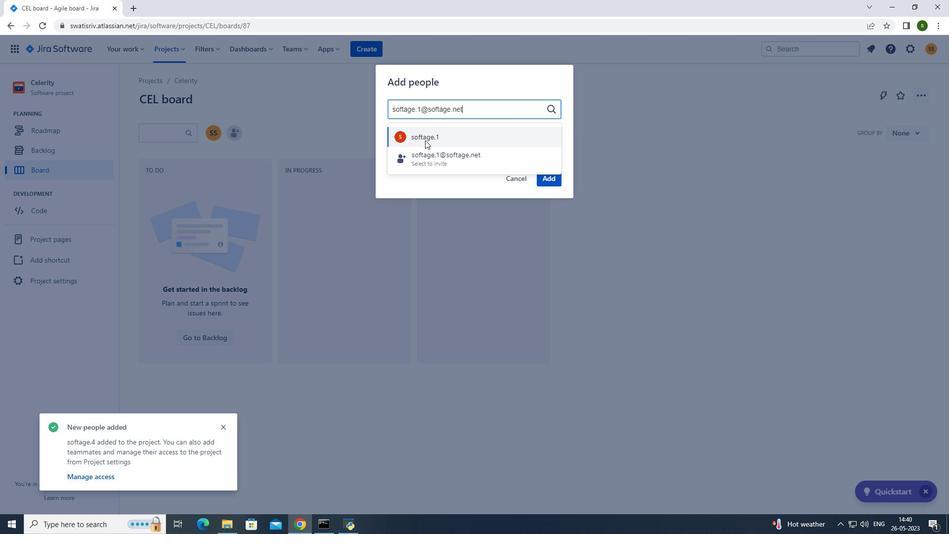 
Action: Mouse moved to (554, 177)
Screenshot: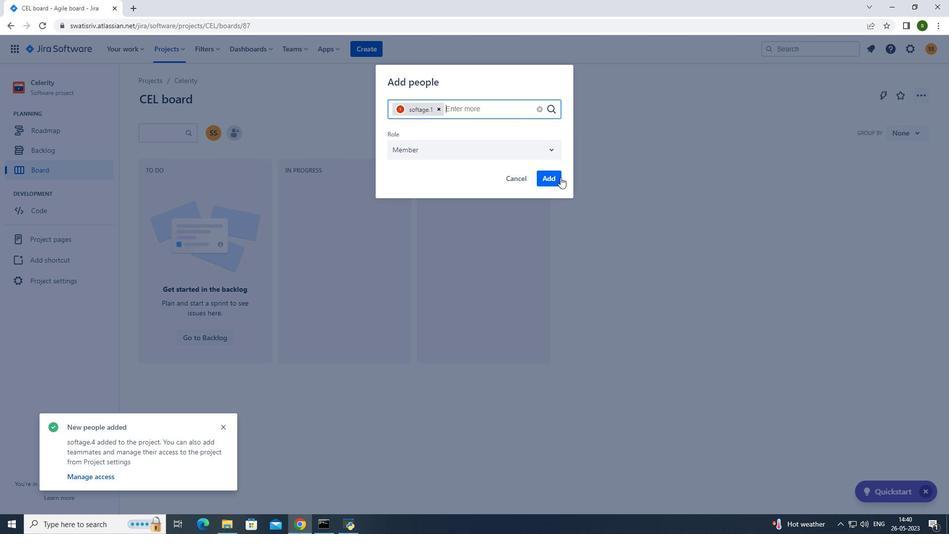 
Action: Mouse pressed left at (554, 177)
Screenshot: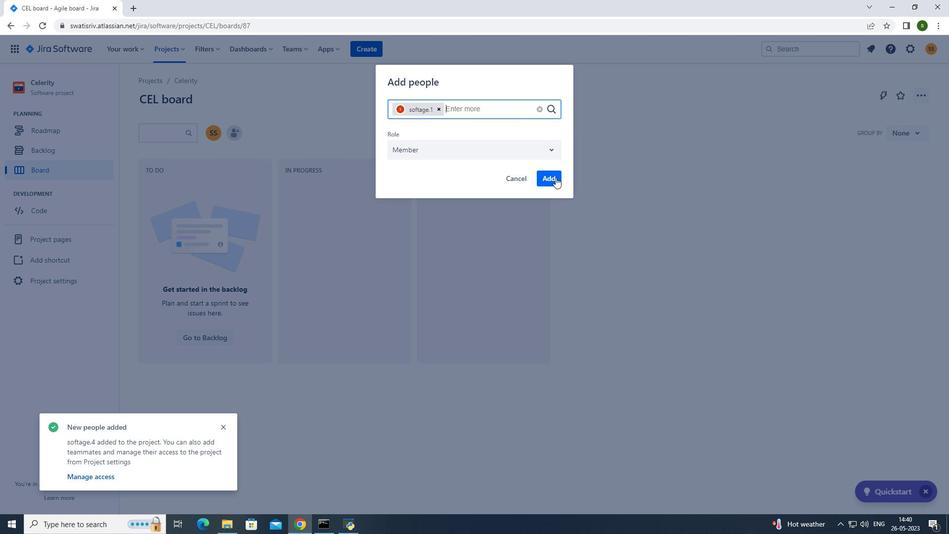 
Action: Mouse moved to (593, 183)
Screenshot: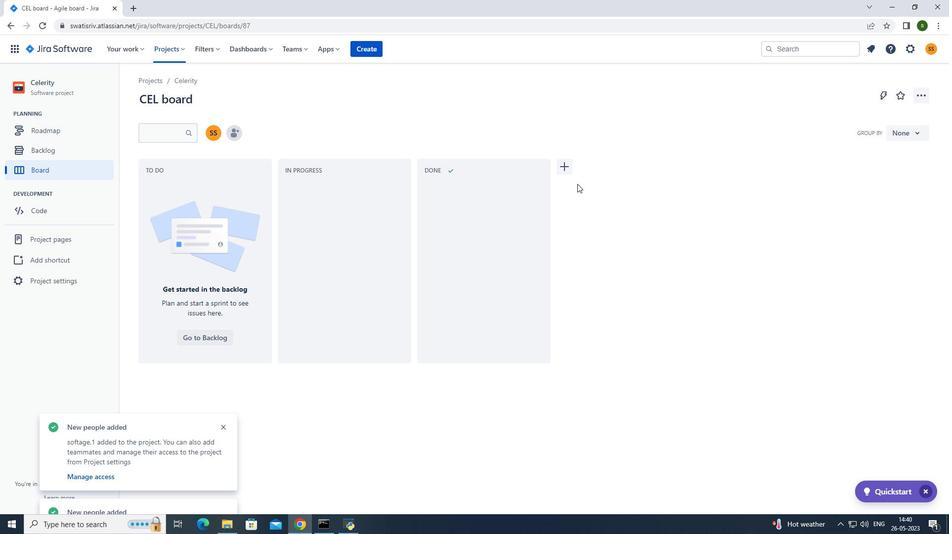 
